 Task: Search one way flight ticket for 5 adults, 1 child, 2 infants in seat and 1 infant on lap in business from New Bern: Coastal Carolina Regional Airport (was Craven County Regional) to Indianapolis: Indianapolis International Airport on 8-5-2023. Choice of flights is Sun country airlines. Number of bags: 1 carry on bag. Price is upto 76000. Outbound departure time preference is 18:15.
Action: Mouse moved to (281, 242)
Screenshot: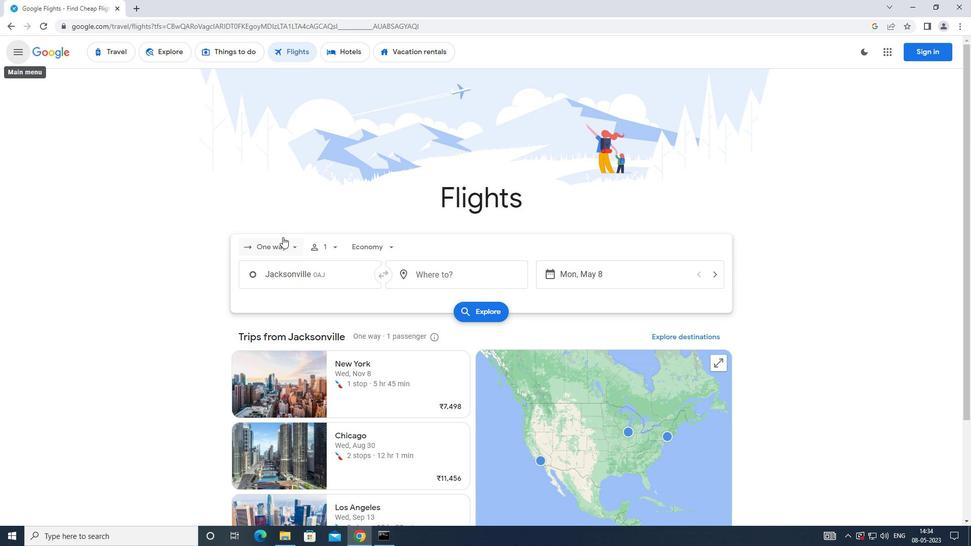 
Action: Mouse pressed left at (281, 242)
Screenshot: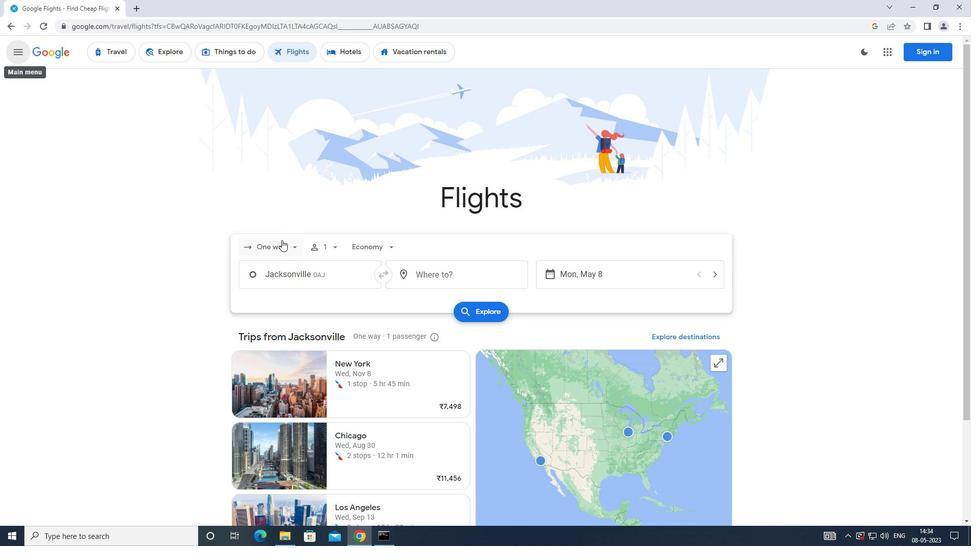 
Action: Mouse moved to (285, 287)
Screenshot: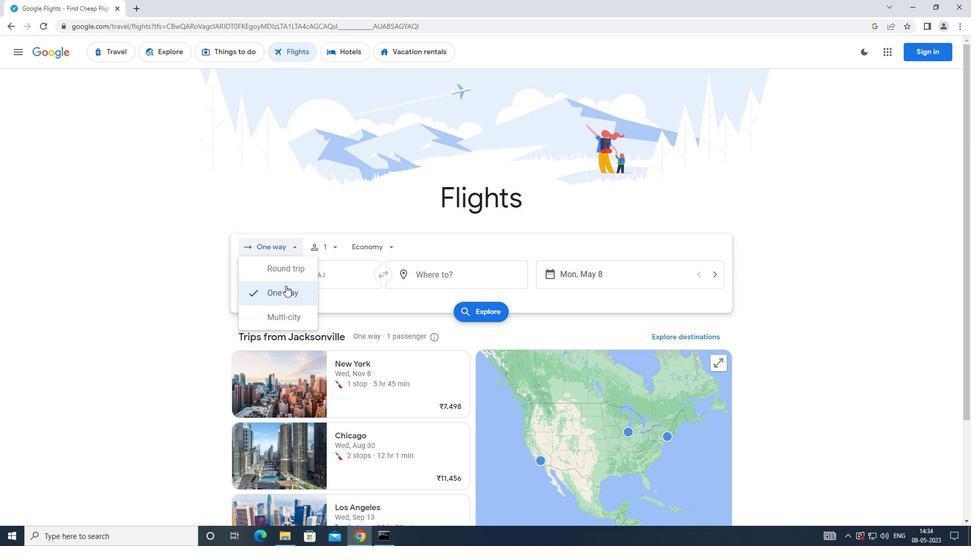 
Action: Mouse pressed left at (285, 287)
Screenshot: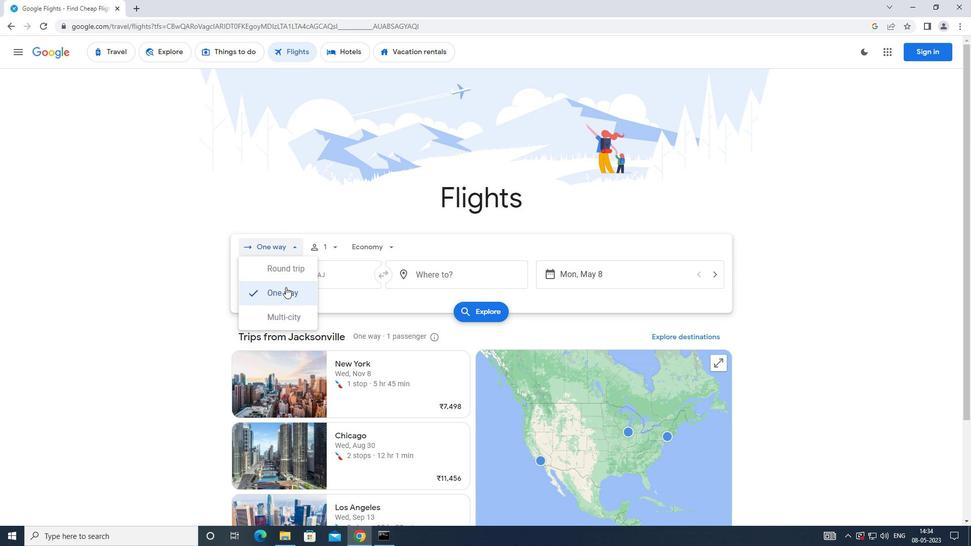 
Action: Mouse moved to (333, 251)
Screenshot: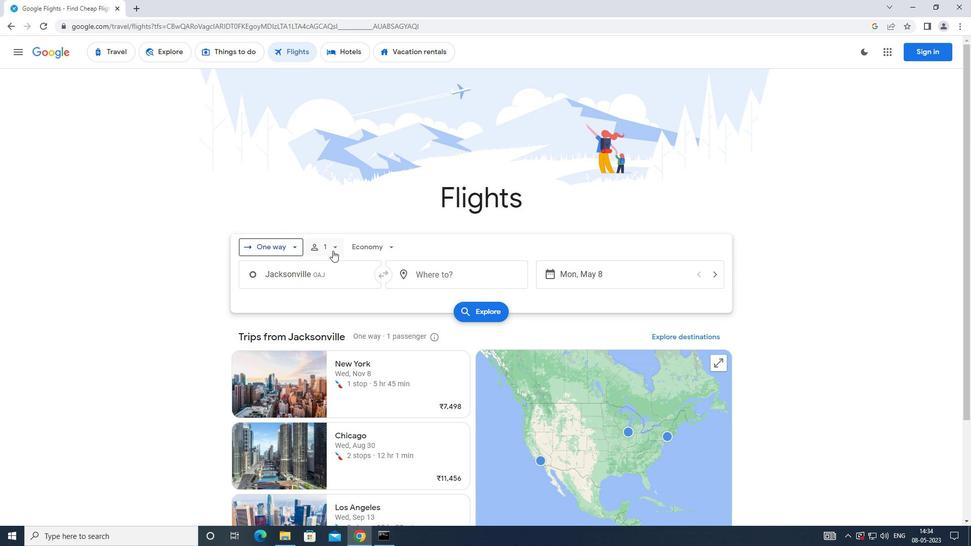 
Action: Mouse pressed left at (333, 251)
Screenshot: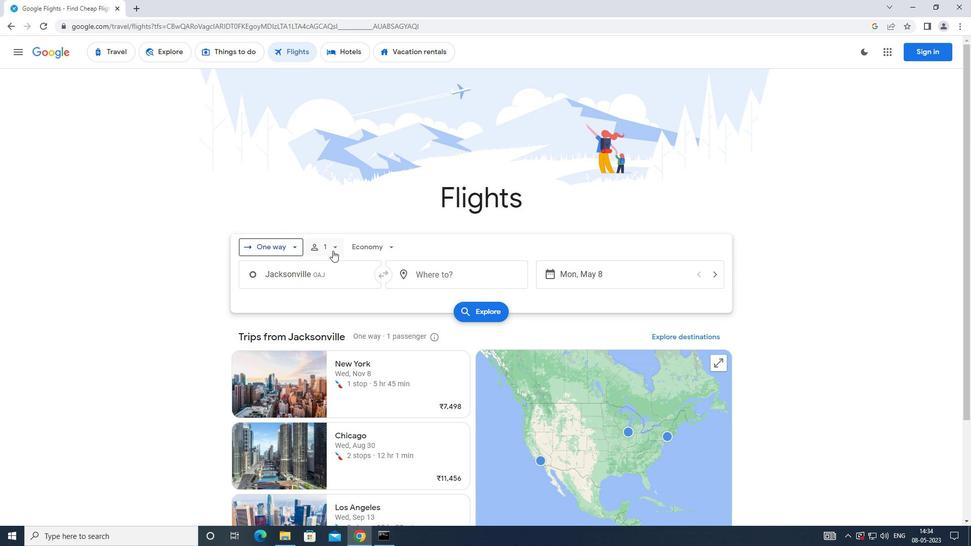
Action: Mouse moved to (411, 272)
Screenshot: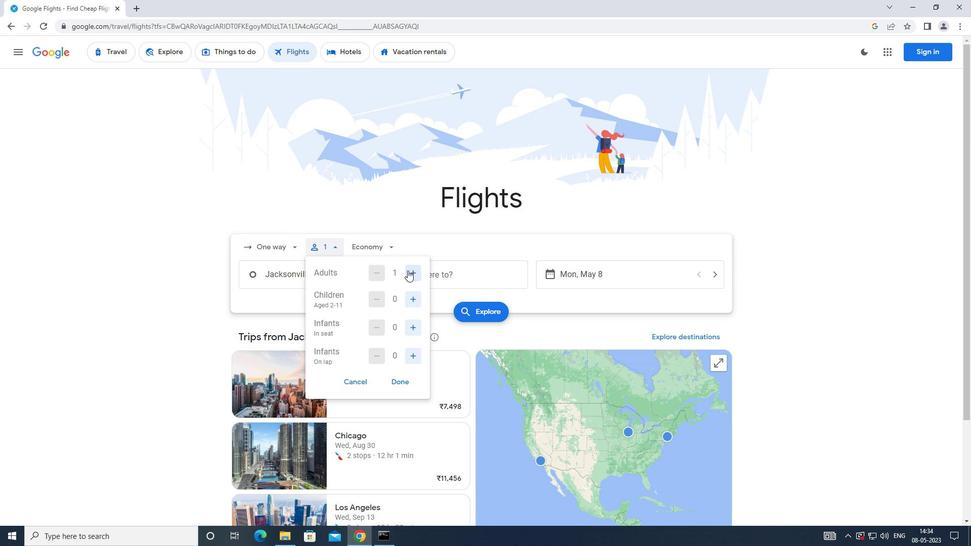 
Action: Mouse pressed left at (411, 272)
Screenshot: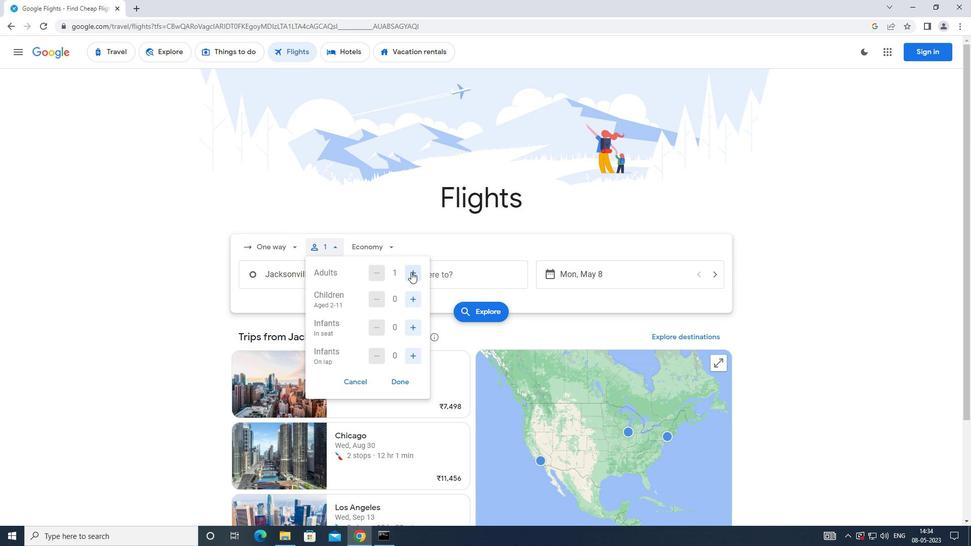
Action: Mouse moved to (412, 272)
Screenshot: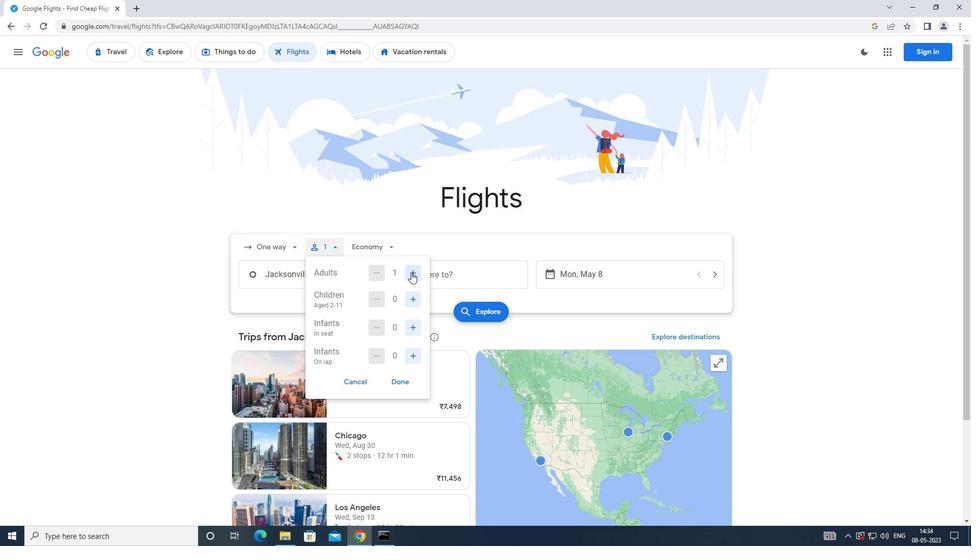 
Action: Mouse pressed left at (412, 272)
Screenshot: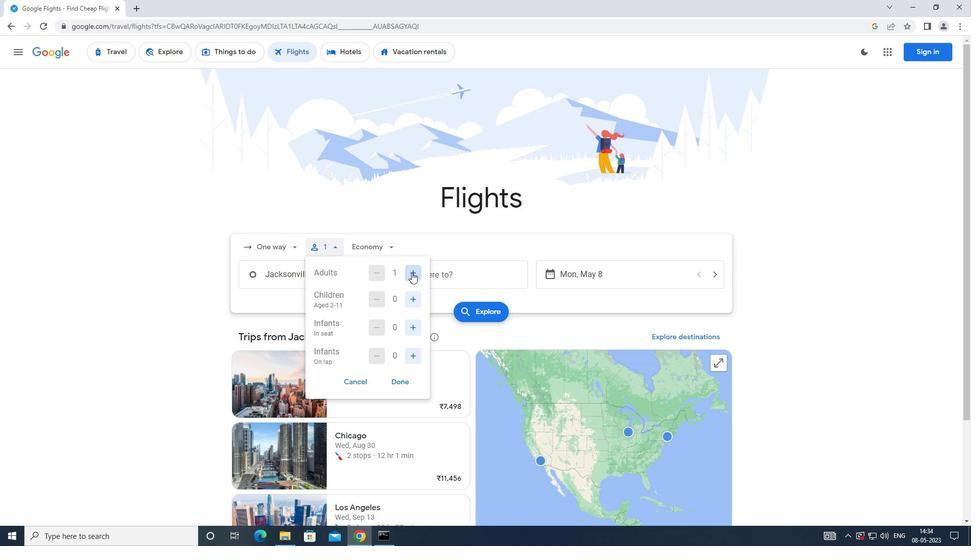 
Action: Mouse pressed left at (412, 272)
Screenshot: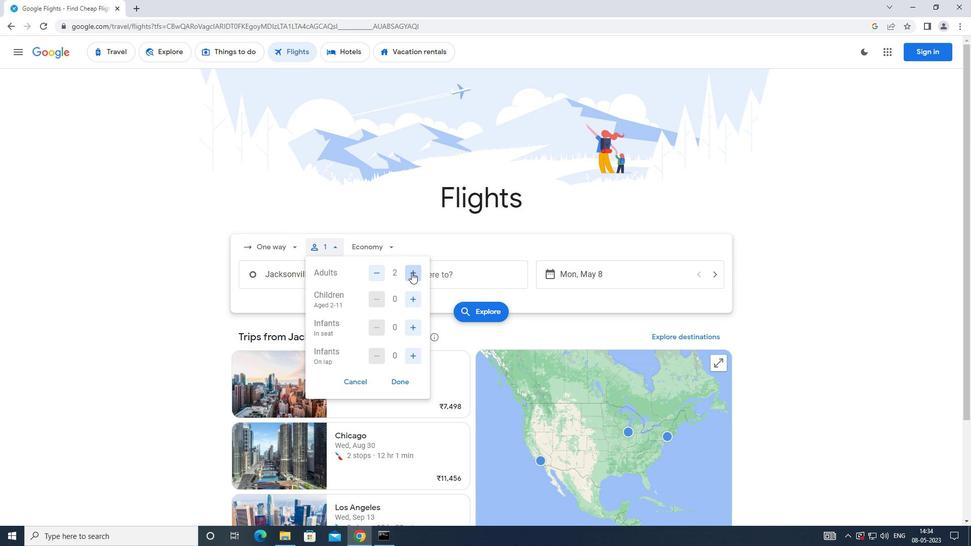 
Action: Mouse pressed left at (412, 272)
Screenshot: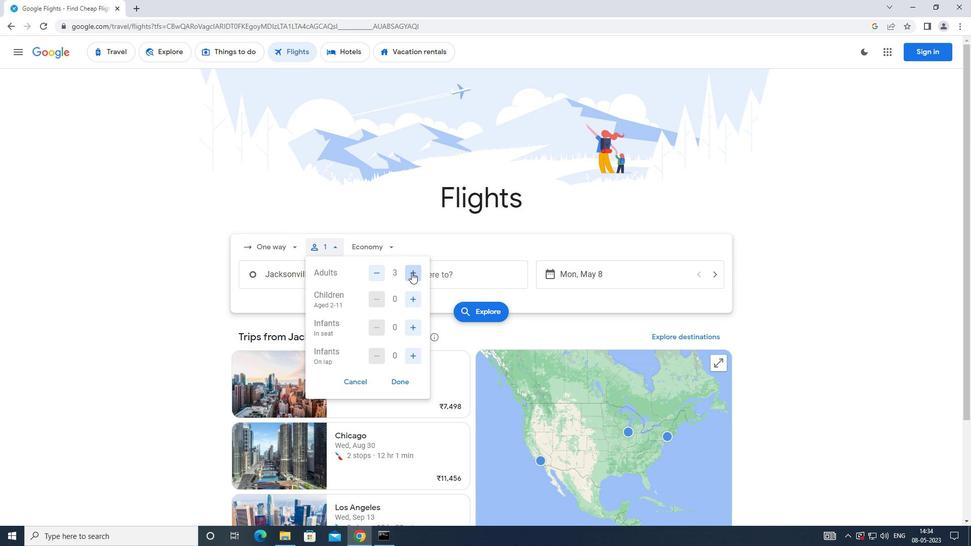 
Action: Mouse moved to (414, 300)
Screenshot: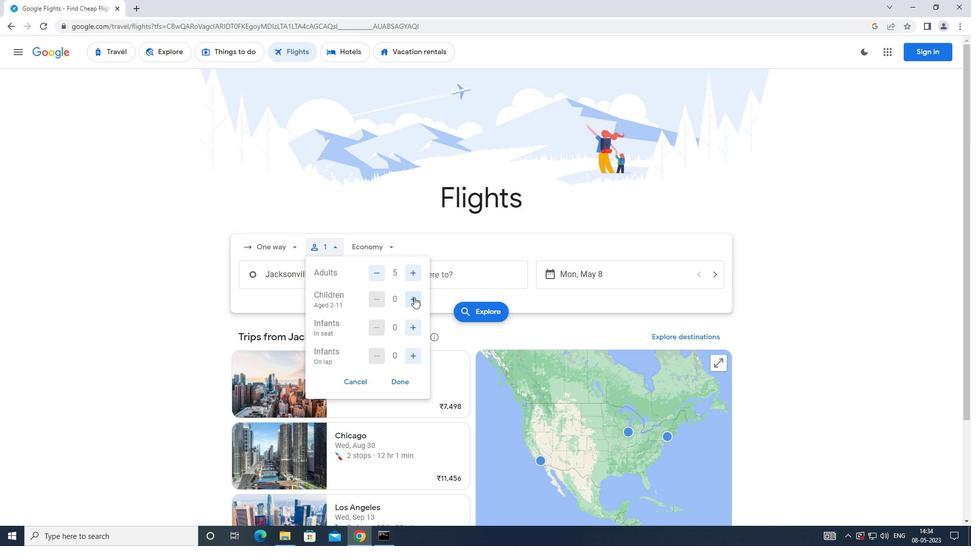 
Action: Mouse pressed left at (414, 300)
Screenshot: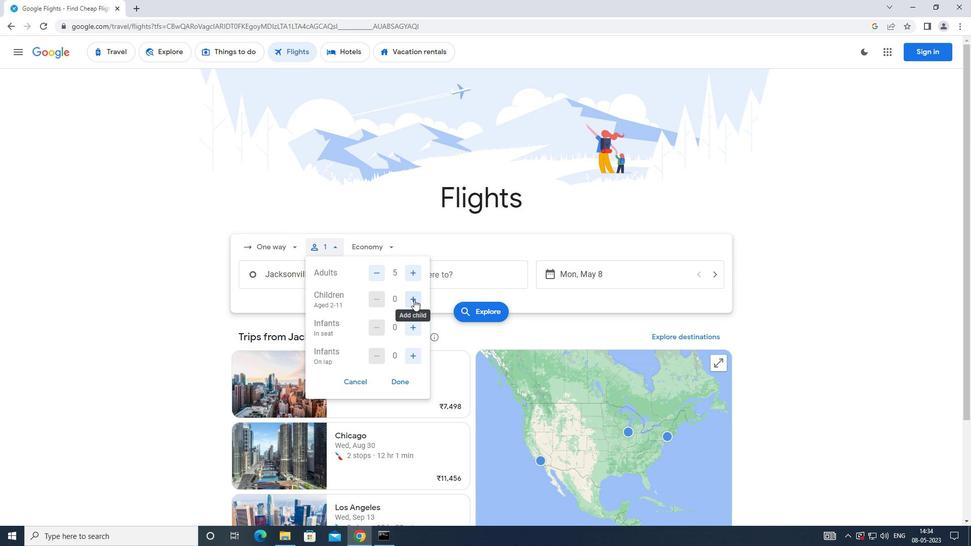 
Action: Mouse moved to (414, 325)
Screenshot: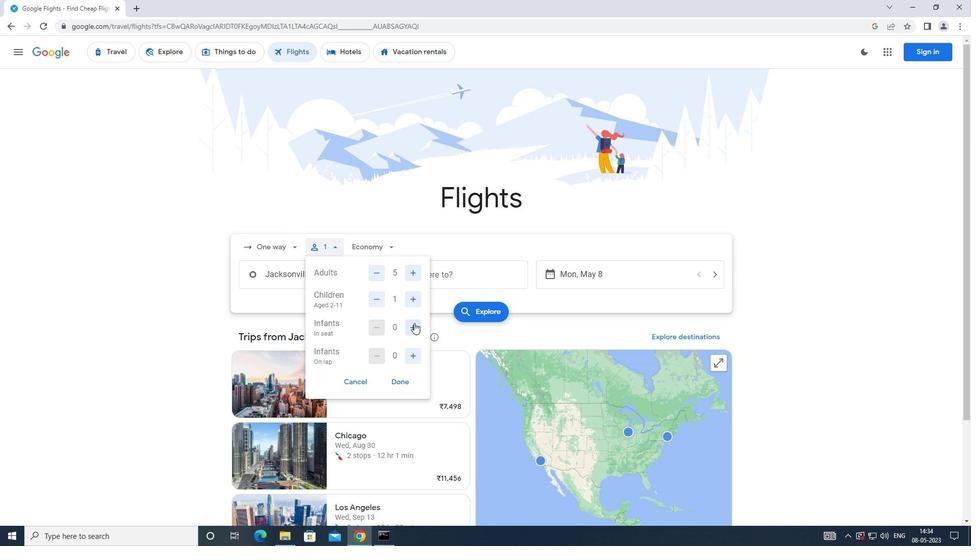 
Action: Mouse pressed left at (414, 325)
Screenshot: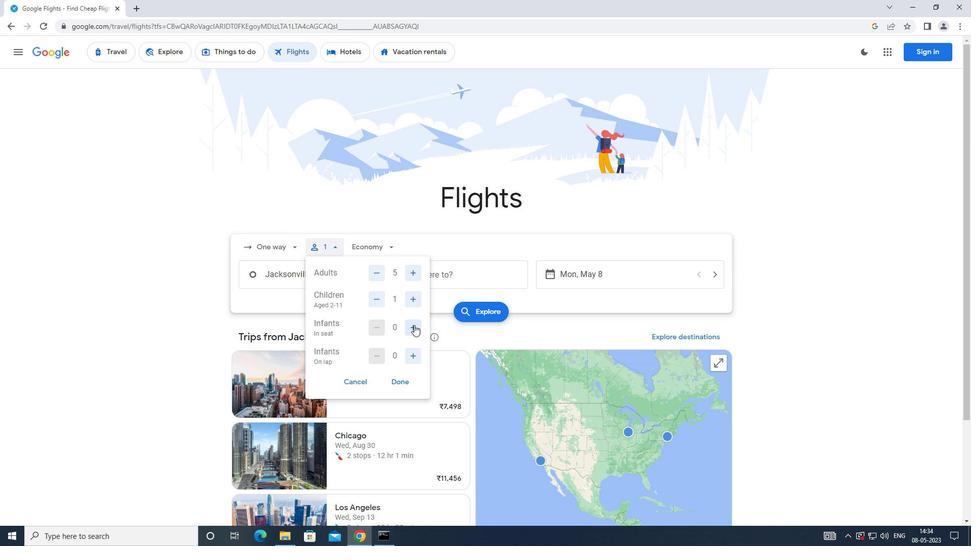 
Action: Mouse pressed left at (414, 325)
Screenshot: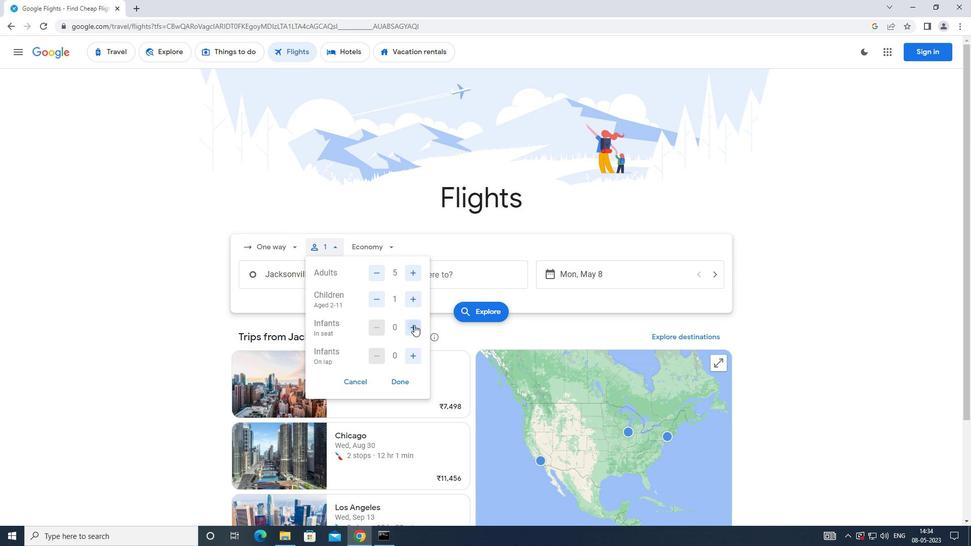 
Action: Mouse moved to (409, 359)
Screenshot: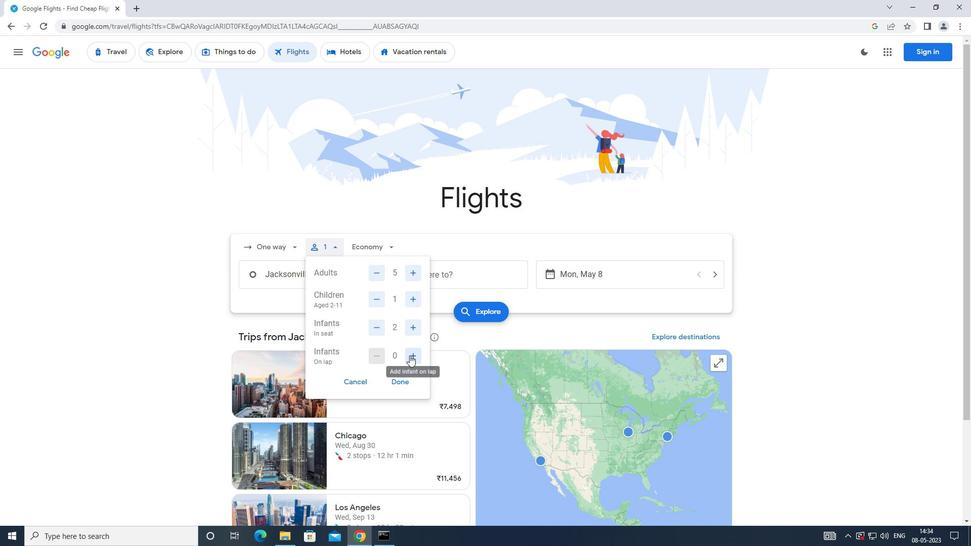 
Action: Mouse pressed left at (409, 359)
Screenshot: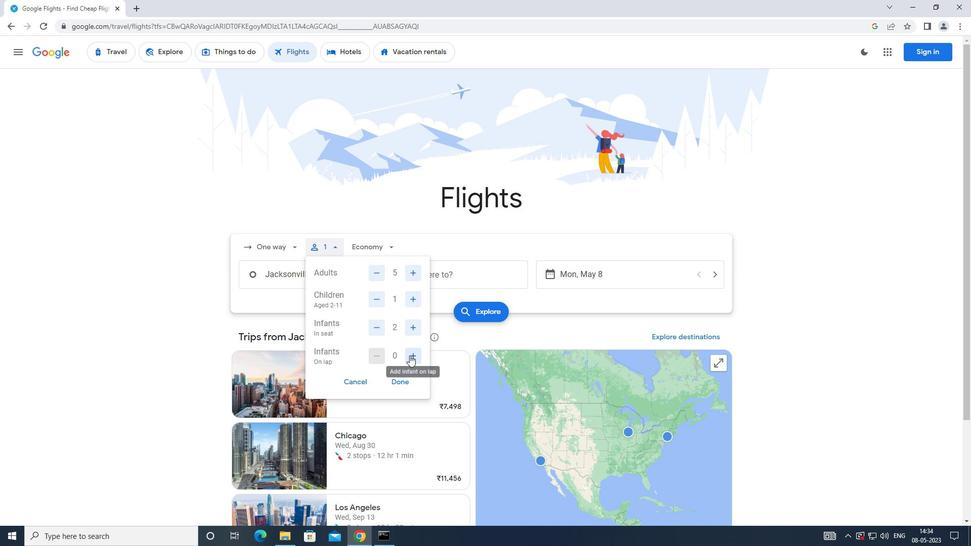 
Action: Mouse moved to (398, 382)
Screenshot: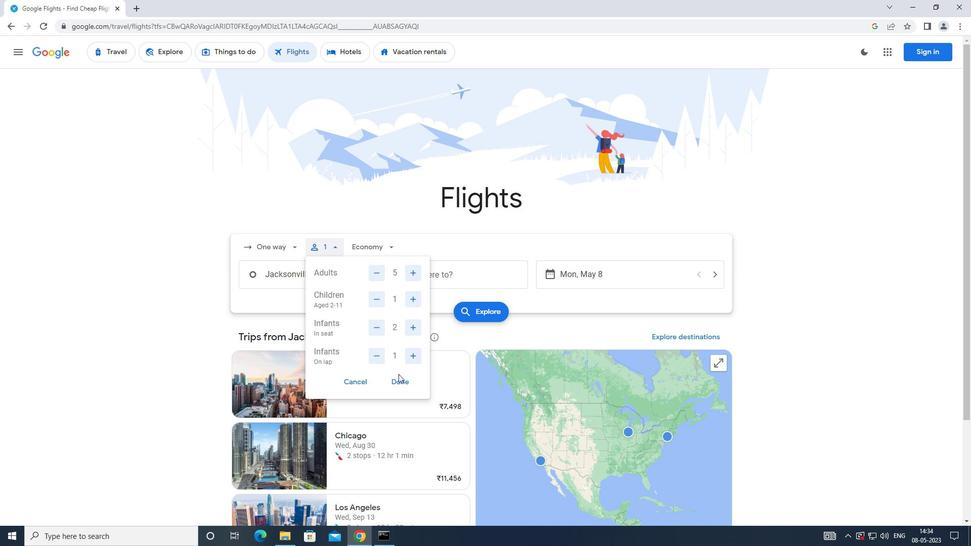 
Action: Mouse pressed left at (398, 382)
Screenshot: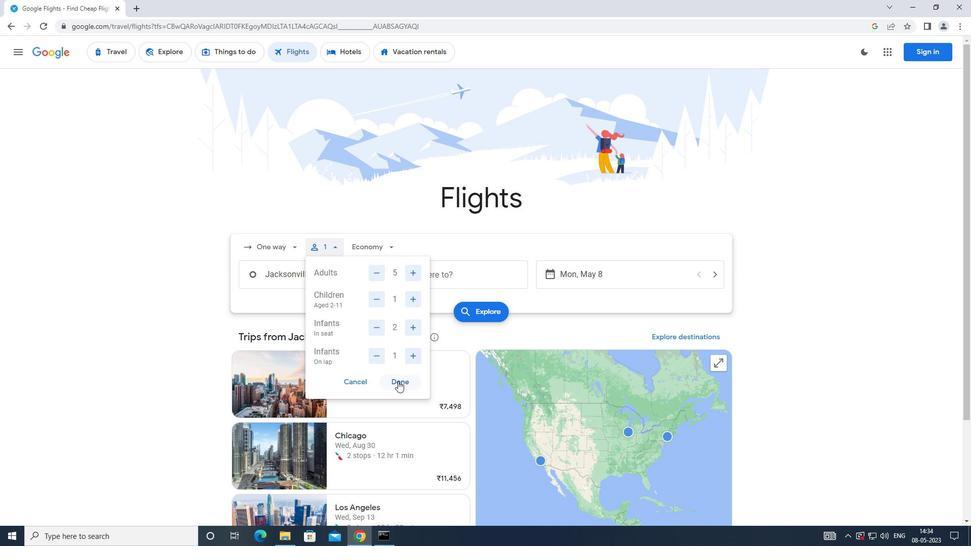 
Action: Mouse moved to (367, 254)
Screenshot: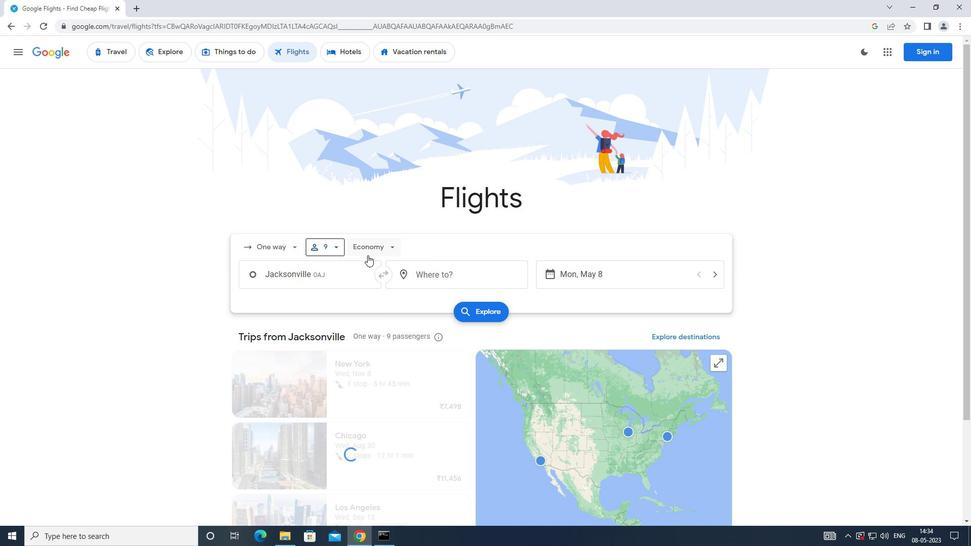 
Action: Mouse pressed left at (367, 254)
Screenshot: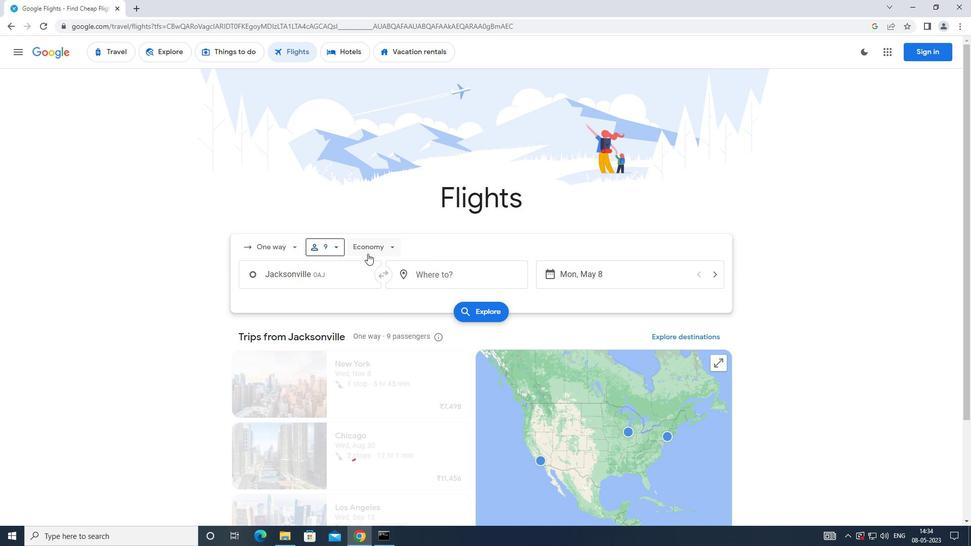 
Action: Mouse moved to (383, 319)
Screenshot: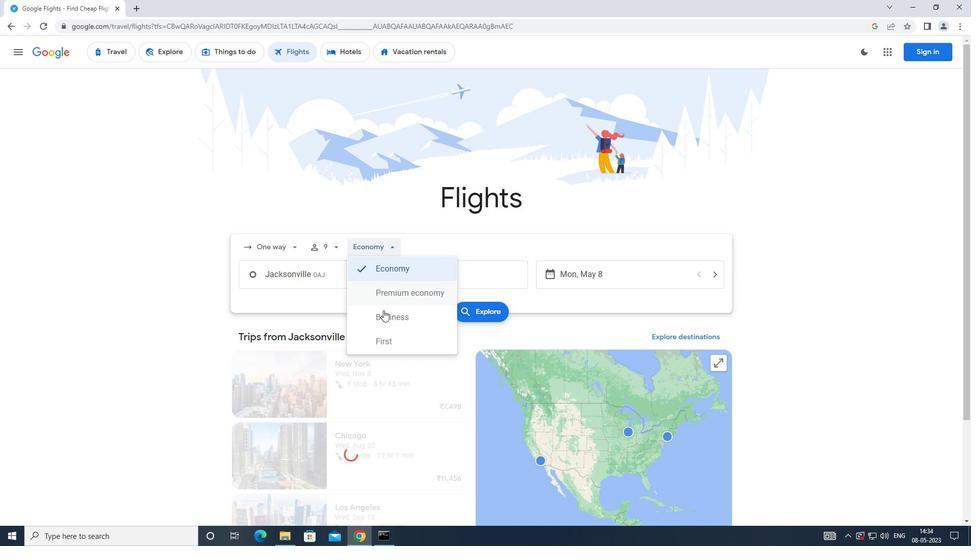 
Action: Mouse pressed left at (383, 319)
Screenshot: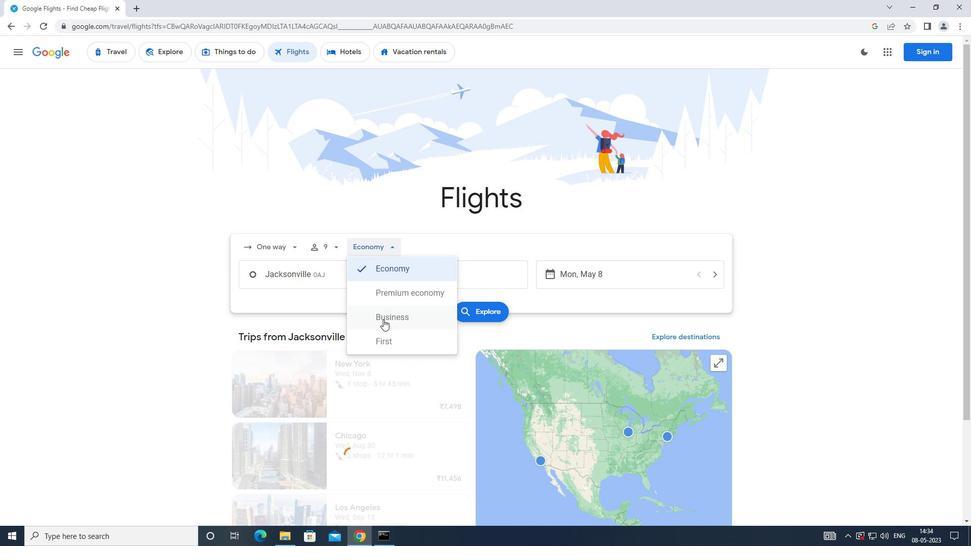 
Action: Mouse moved to (343, 277)
Screenshot: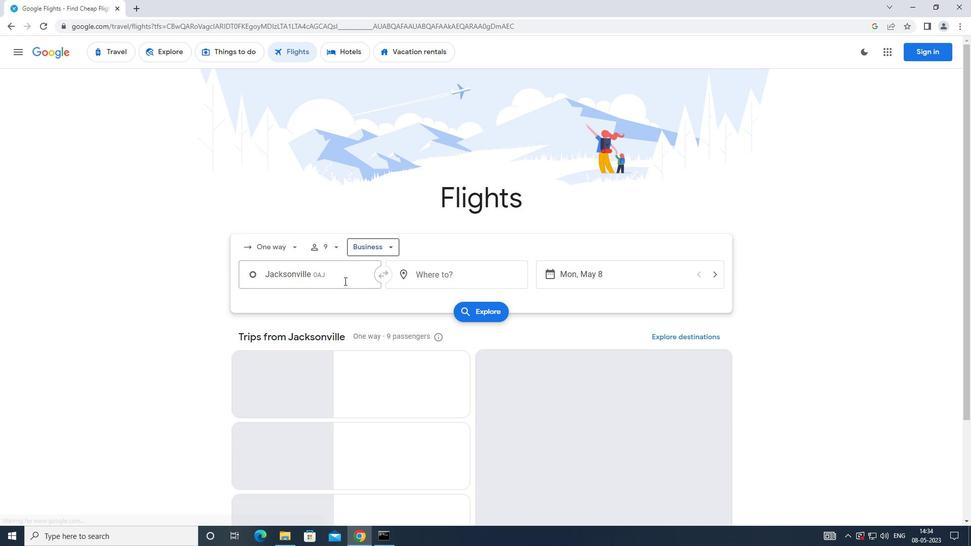 
Action: Mouse pressed left at (343, 277)
Screenshot: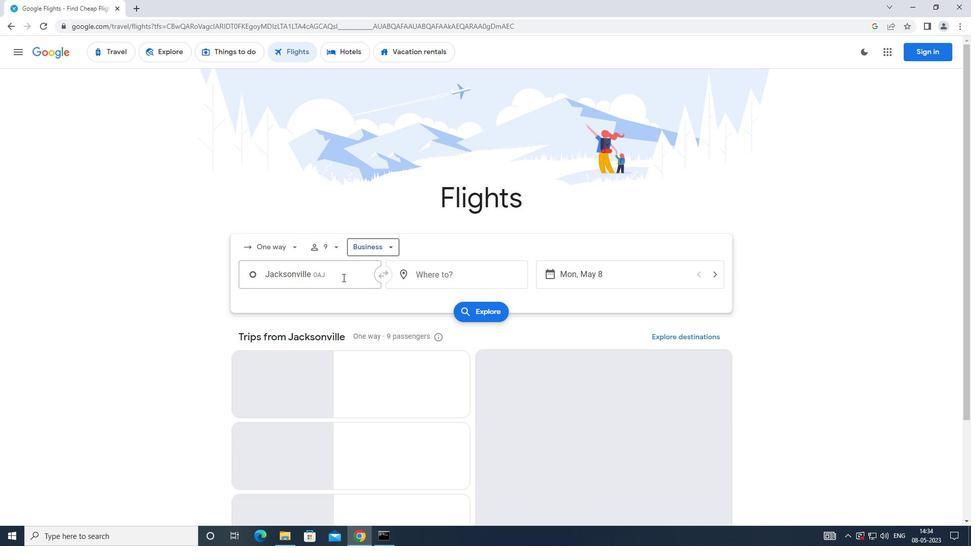 
Action: Key pressed <Key.caps_lock>c<Key.caps_lock>oastal<Key.space>carolina
Screenshot: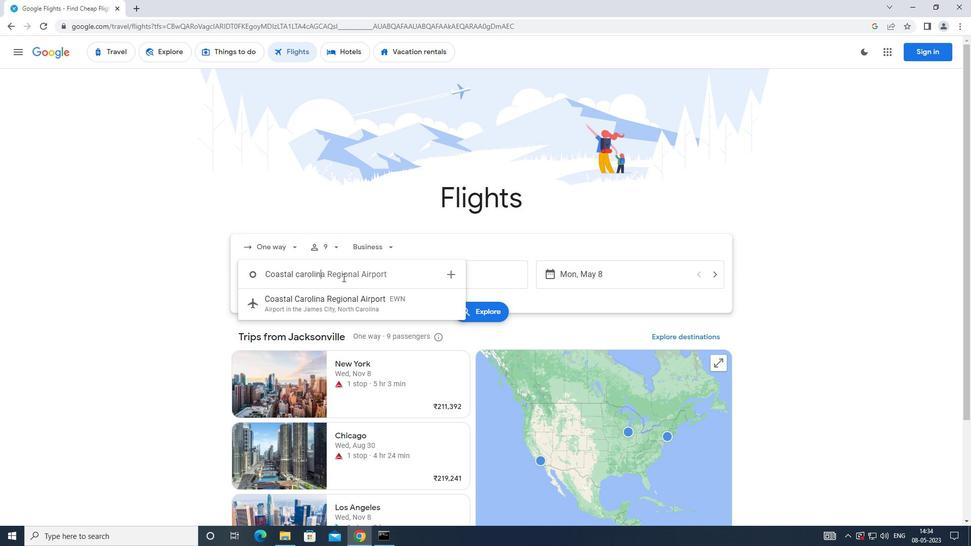 
Action: Mouse moved to (344, 297)
Screenshot: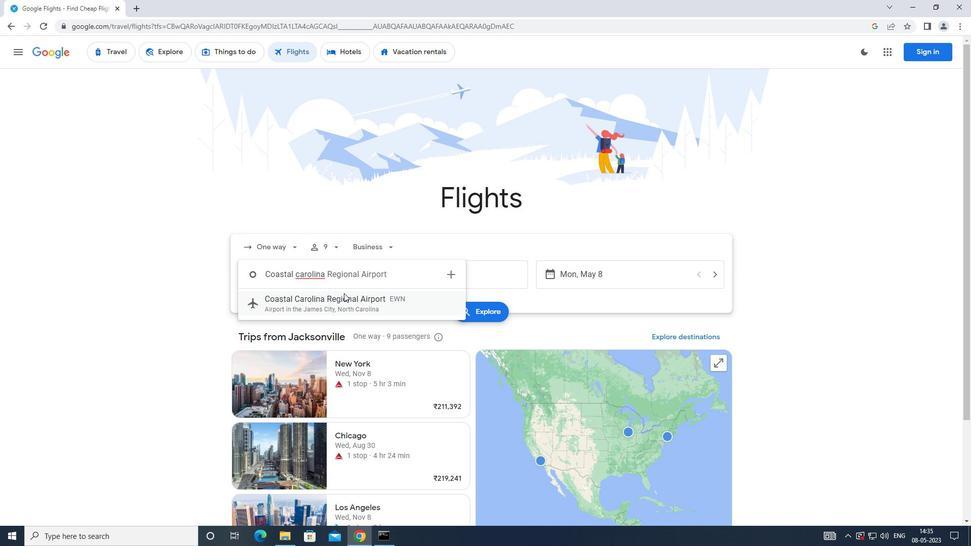 
Action: Mouse pressed left at (344, 297)
Screenshot: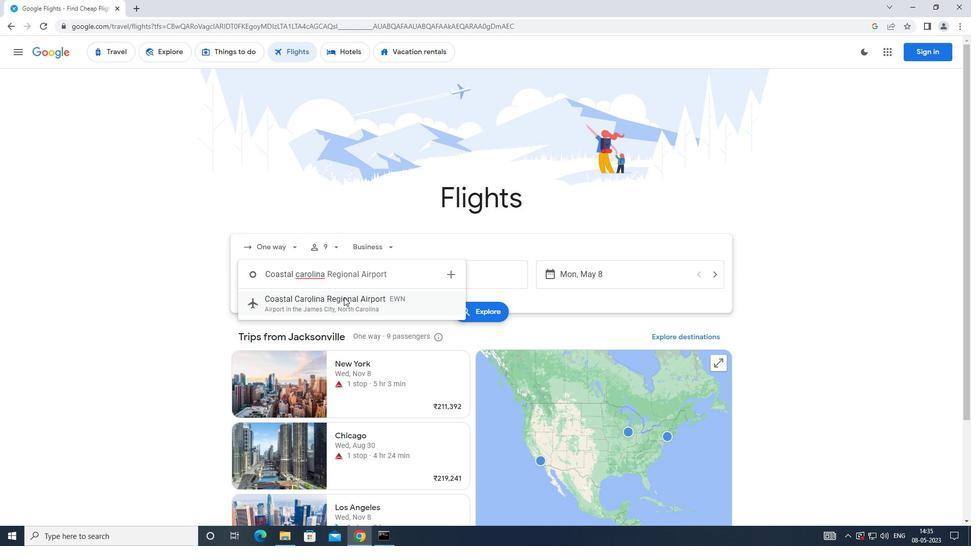 
Action: Mouse moved to (482, 276)
Screenshot: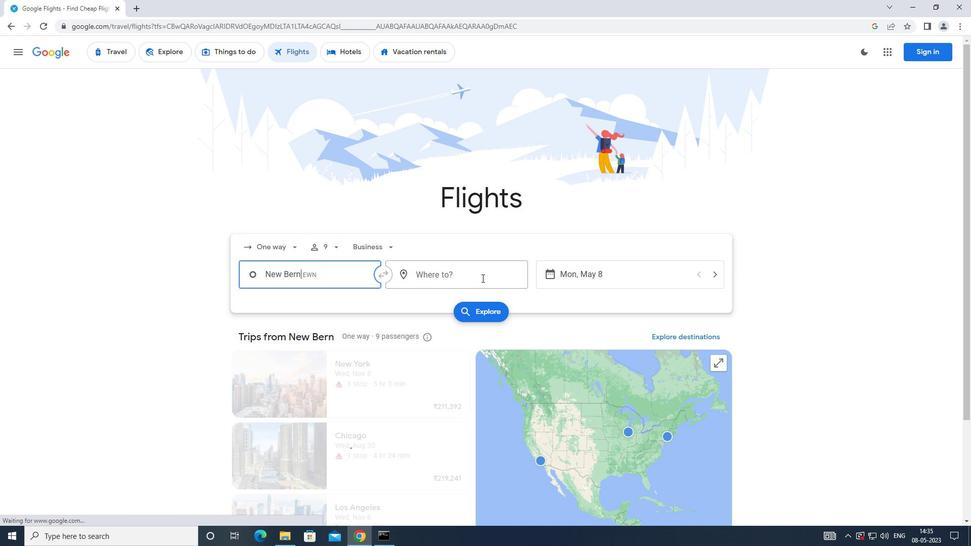
Action: Mouse pressed left at (482, 276)
Screenshot: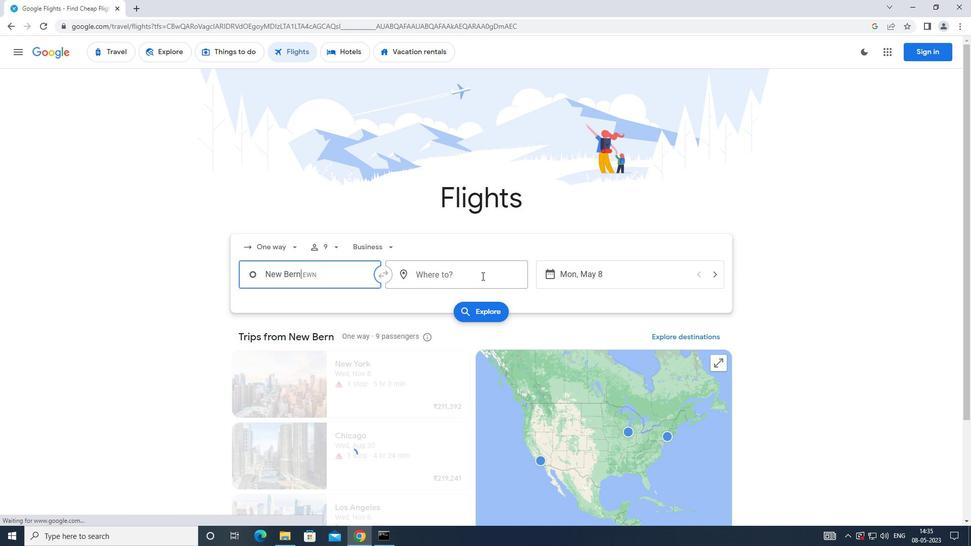 
Action: Mouse moved to (458, 288)
Screenshot: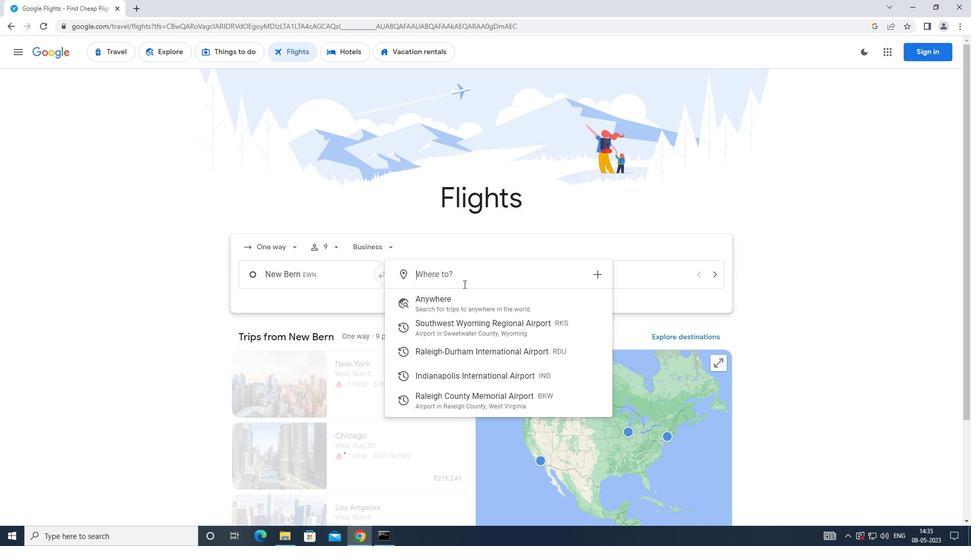 
Action: Key pressed <Key.caps_lock>i<Key.caps_lock>ndianapolis
Screenshot: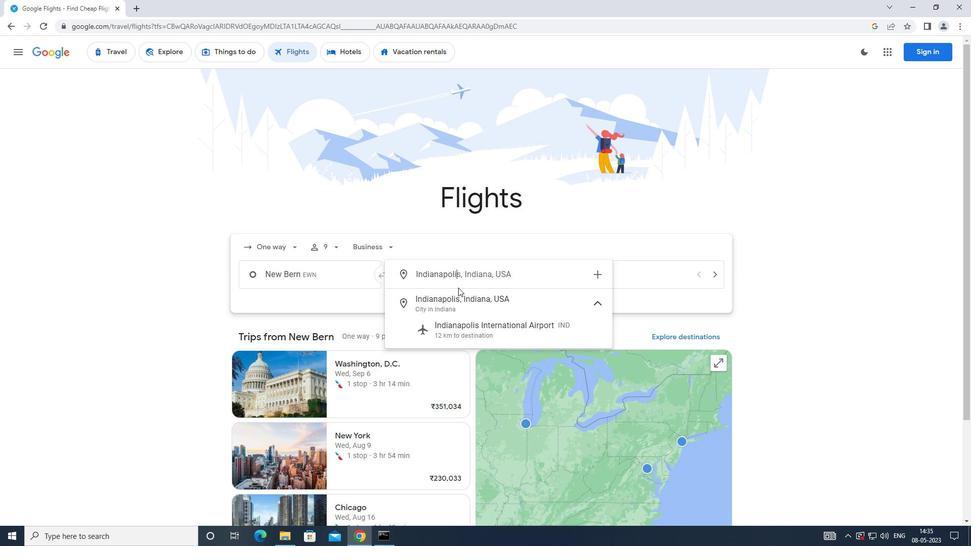 
Action: Mouse moved to (473, 332)
Screenshot: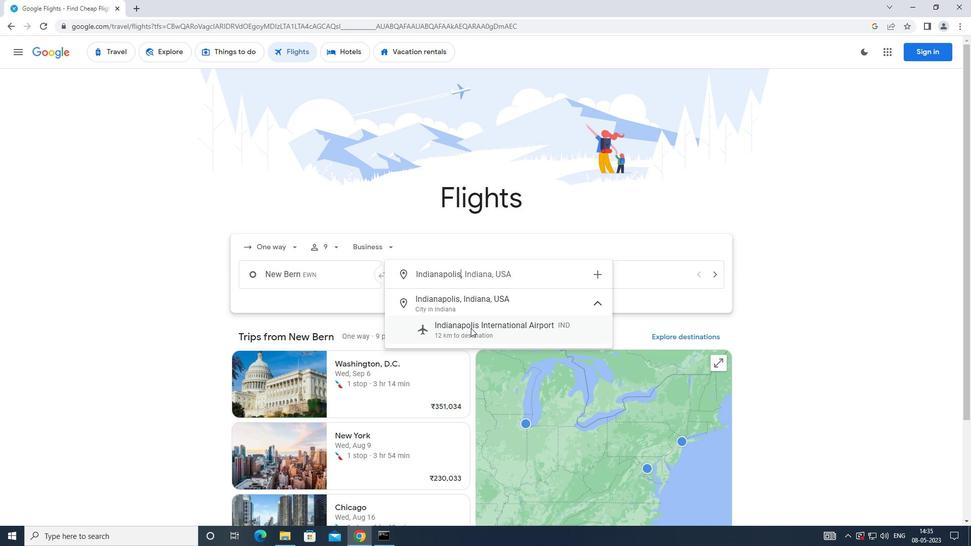 
Action: Mouse pressed left at (473, 332)
Screenshot: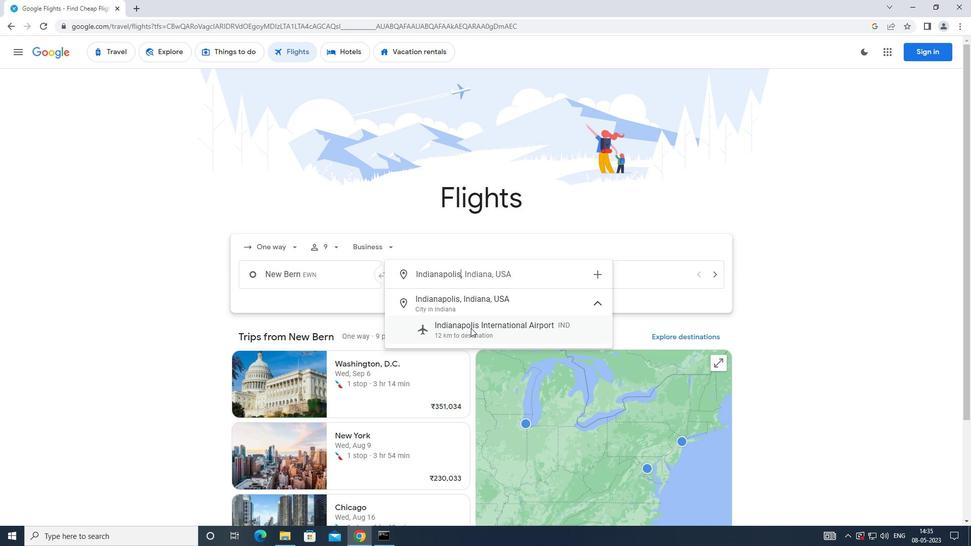 
Action: Mouse moved to (578, 278)
Screenshot: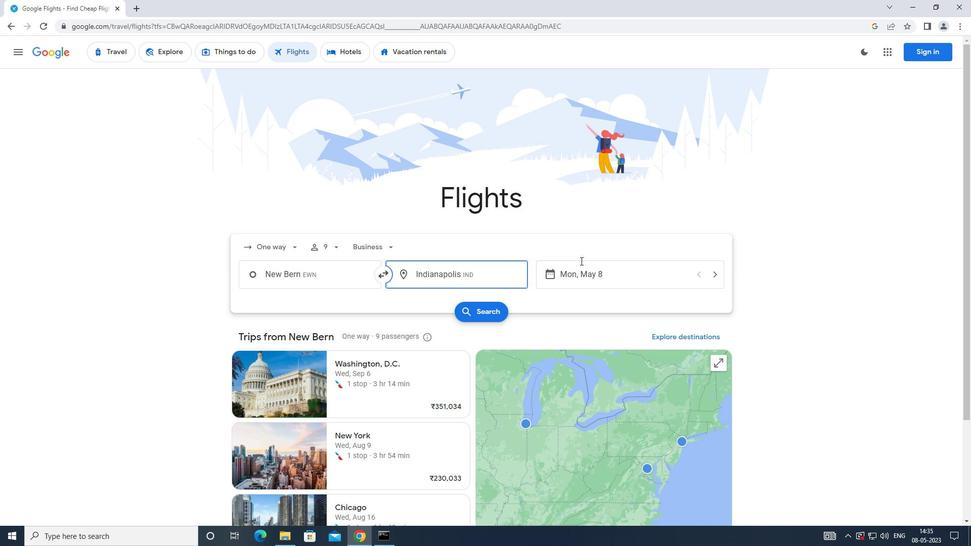 
Action: Mouse pressed left at (578, 278)
Screenshot: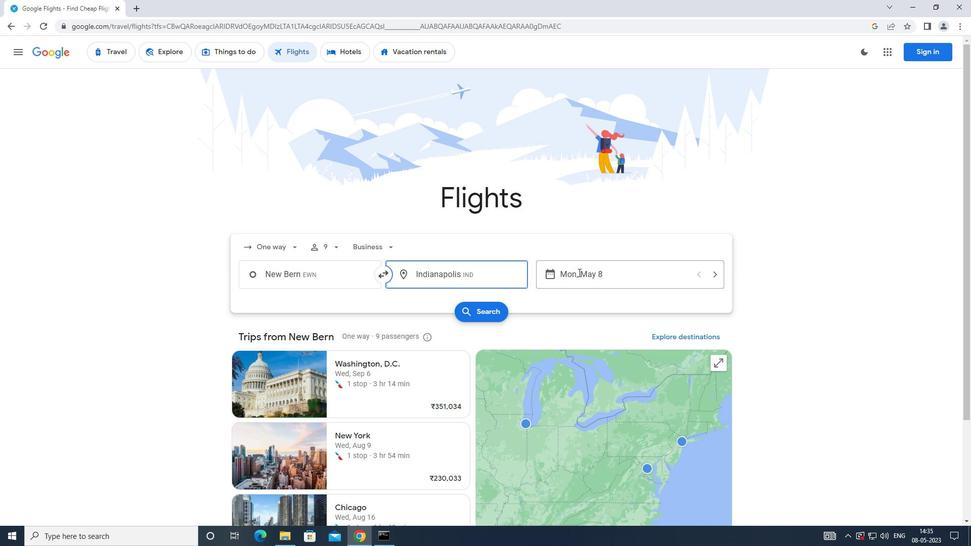 
Action: Mouse moved to (397, 372)
Screenshot: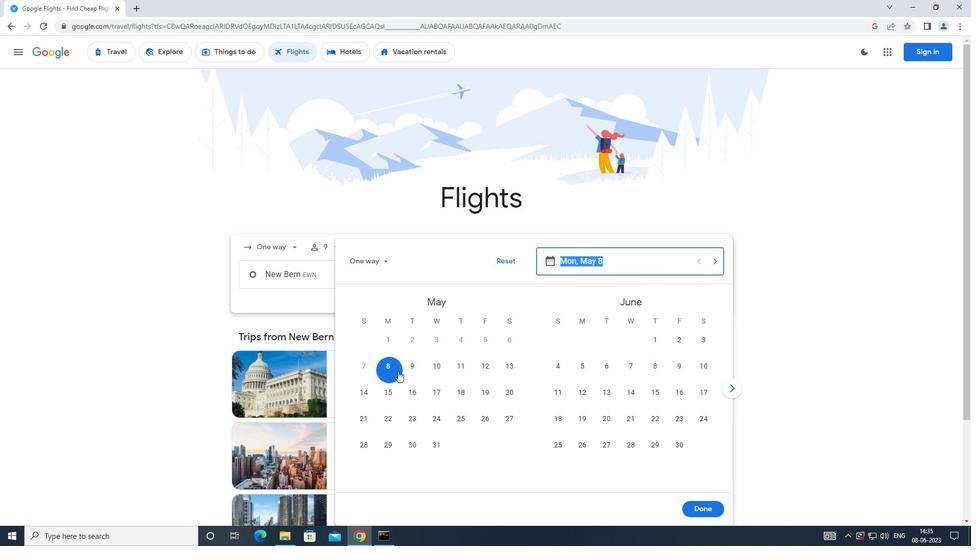 
Action: Mouse pressed left at (397, 372)
Screenshot: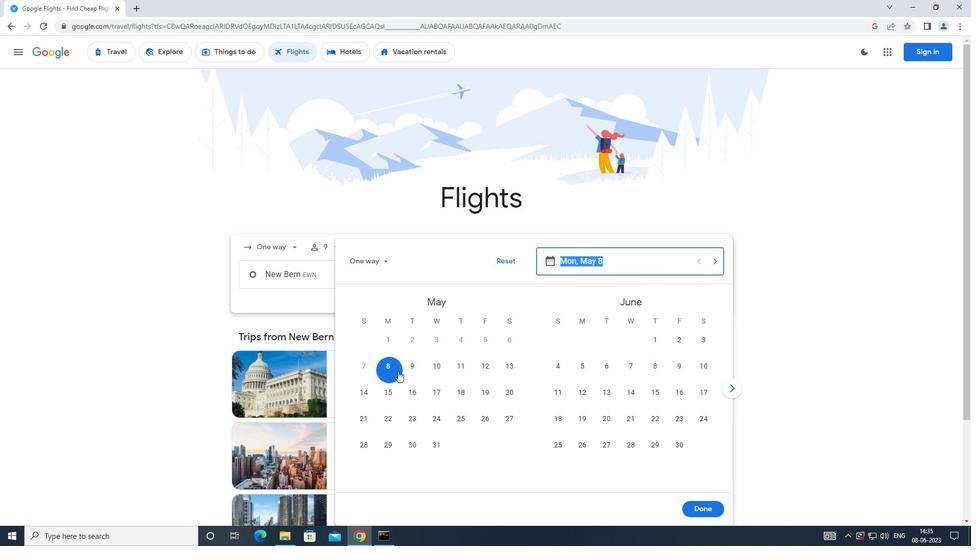 
Action: Mouse moved to (704, 519)
Screenshot: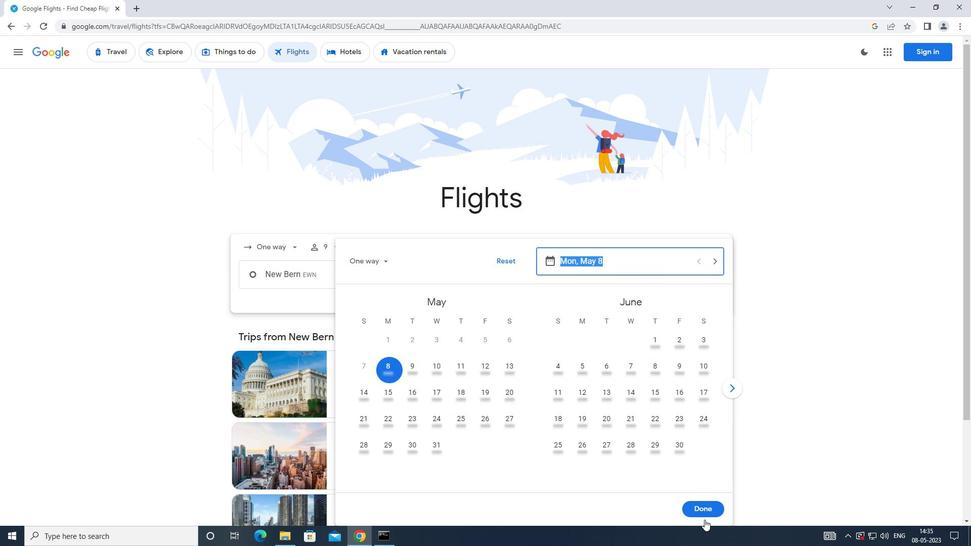 
Action: Mouse pressed left at (704, 519)
Screenshot: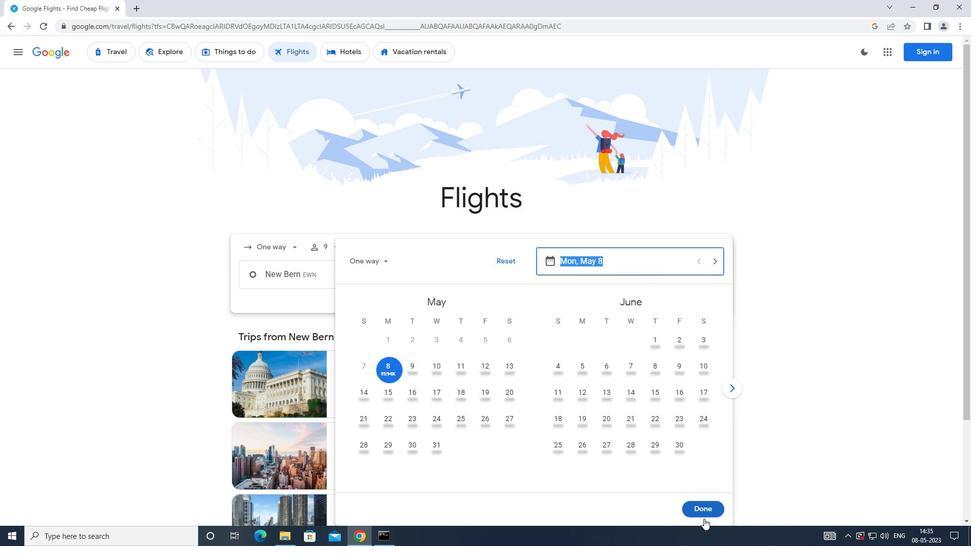
Action: Mouse moved to (477, 315)
Screenshot: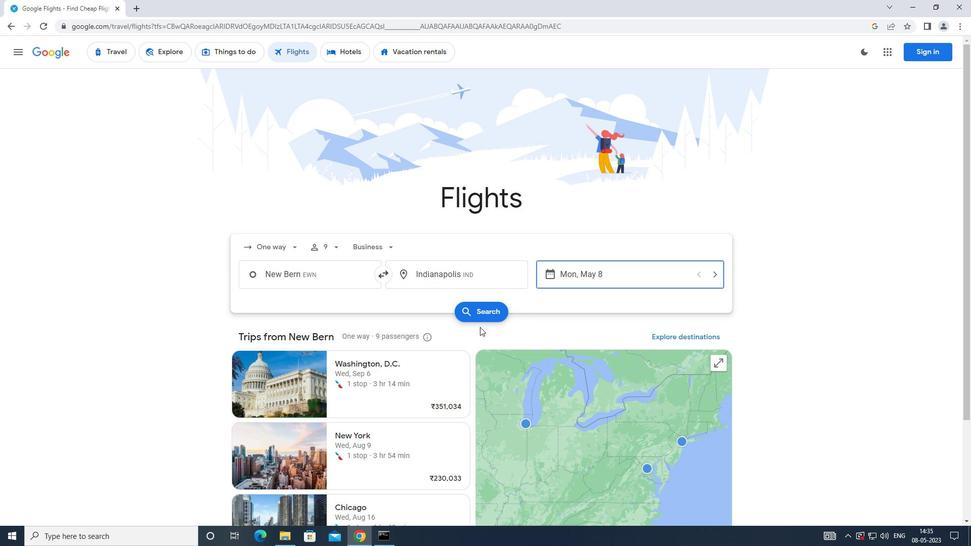 
Action: Mouse pressed left at (477, 315)
Screenshot: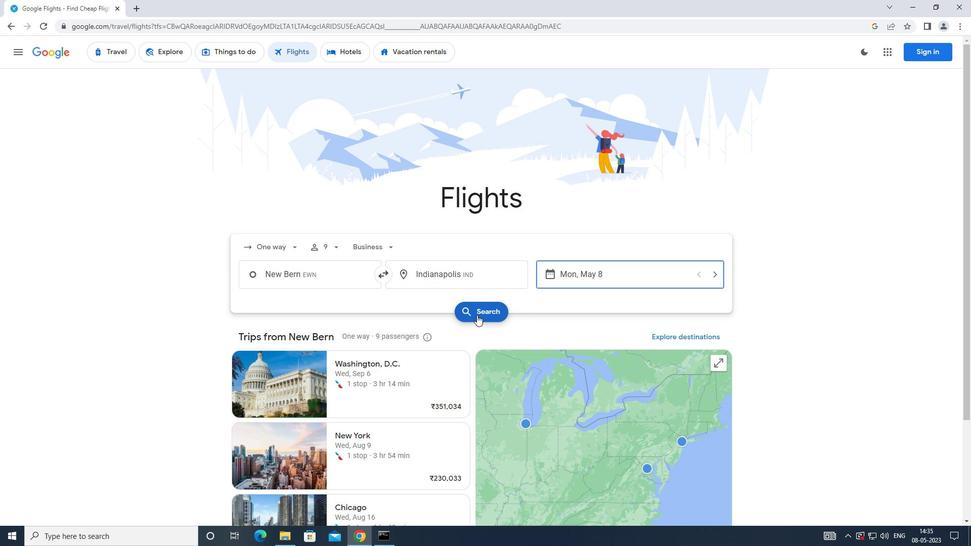 
Action: Mouse moved to (245, 146)
Screenshot: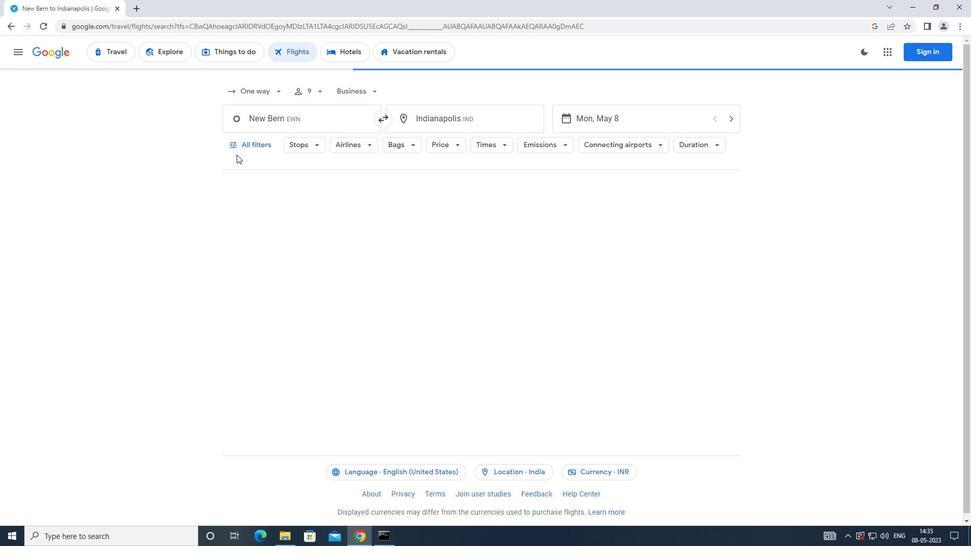 
Action: Mouse pressed left at (245, 146)
Screenshot: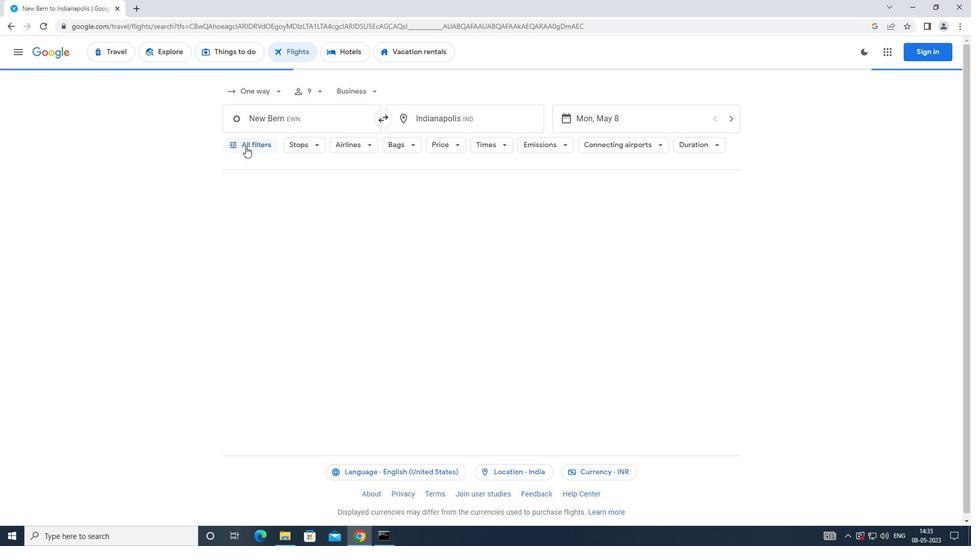 
Action: Mouse moved to (366, 361)
Screenshot: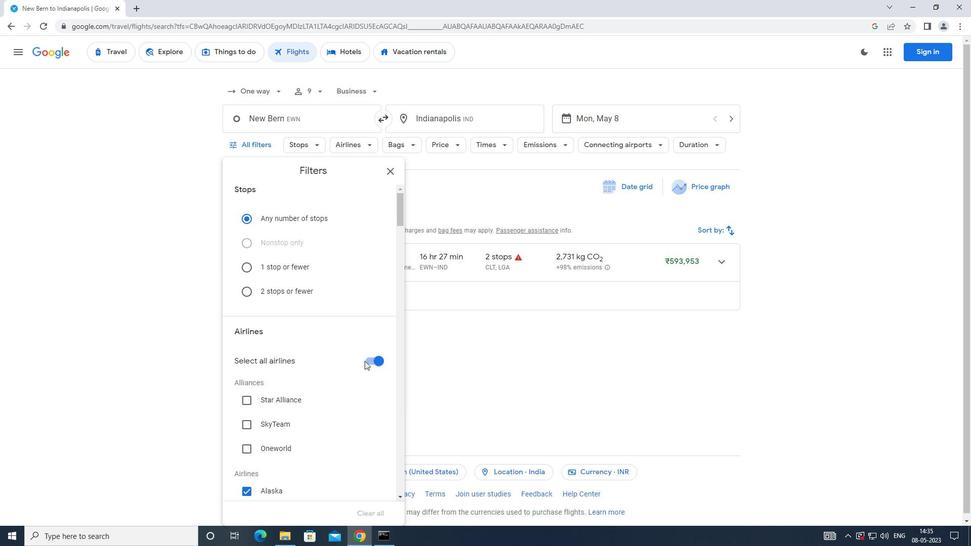 
Action: Mouse pressed left at (366, 361)
Screenshot: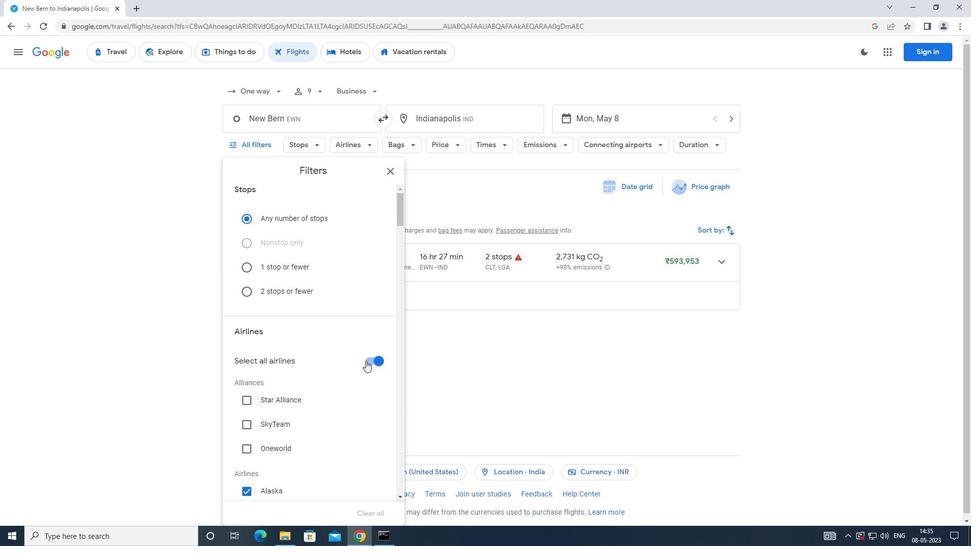 
Action: Mouse moved to (285, 342)
Screenshot: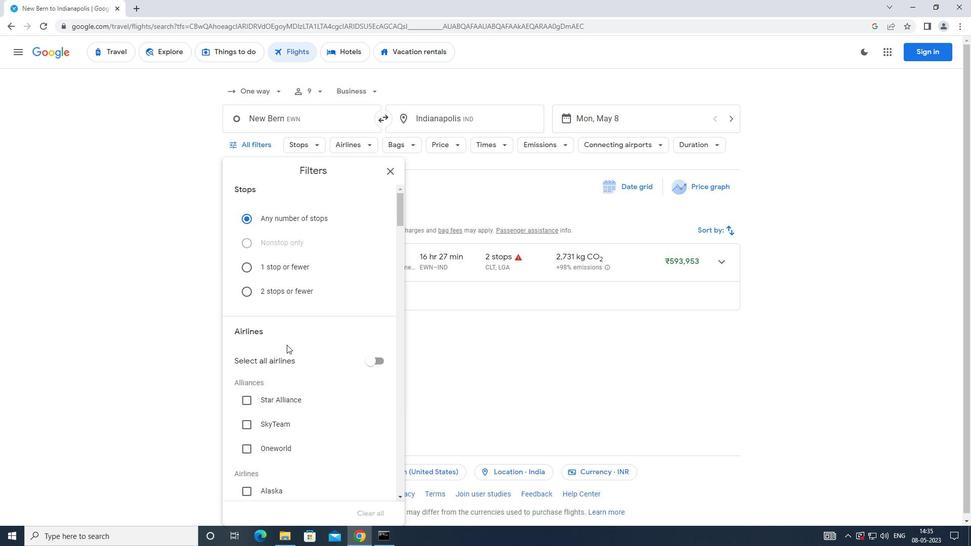 
Action: Mouse scrolled (285, 342) with delta (0, 0)
Screenshot: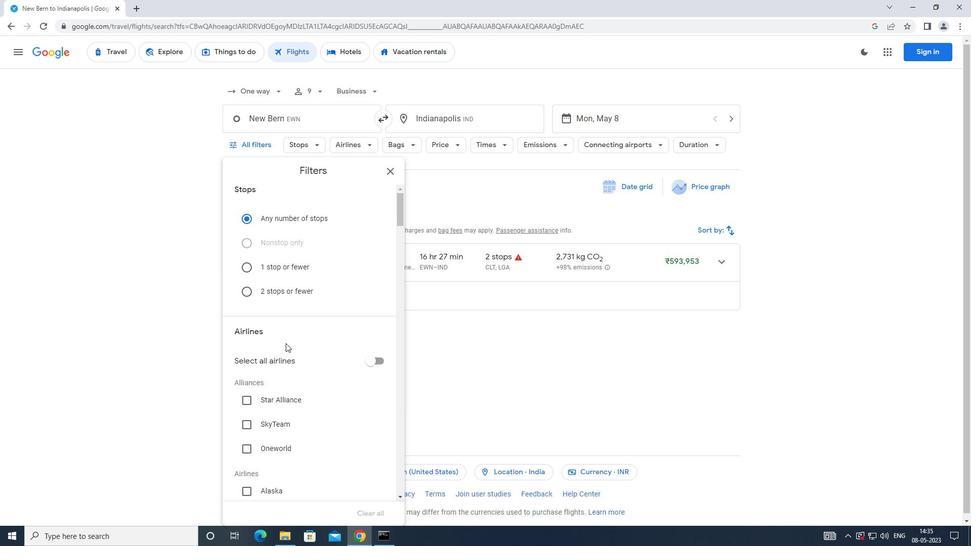 
Action: Mouse scrolled (285, 342) with delta (0, 0)
Screenshot: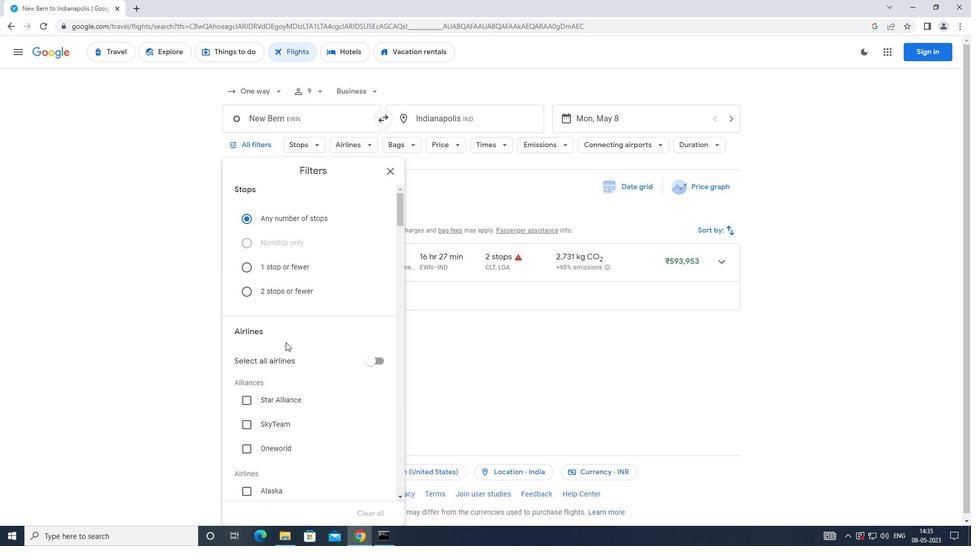 
Action: Mouse scrolled (285, 342) with delta (0, 0)
Screenshot: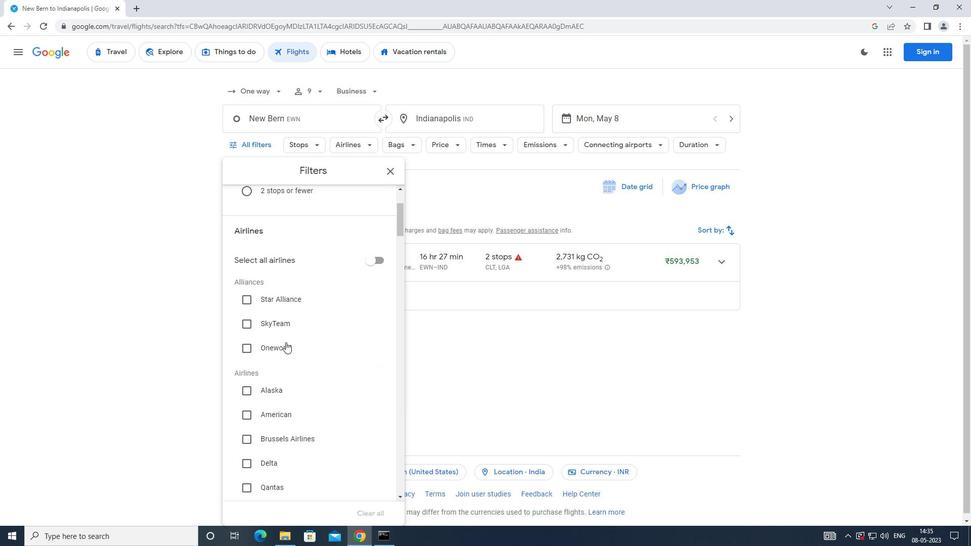 
Action: Mouse moved to (287, 340)
Screenshot: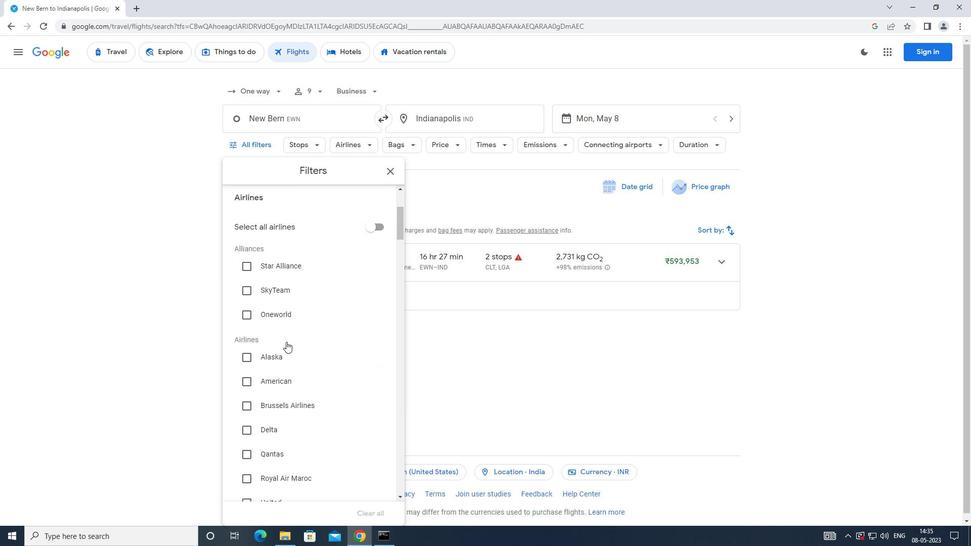 
Action: Mouse scrolled (287, 340) with delta (0, 0)
Screenshot: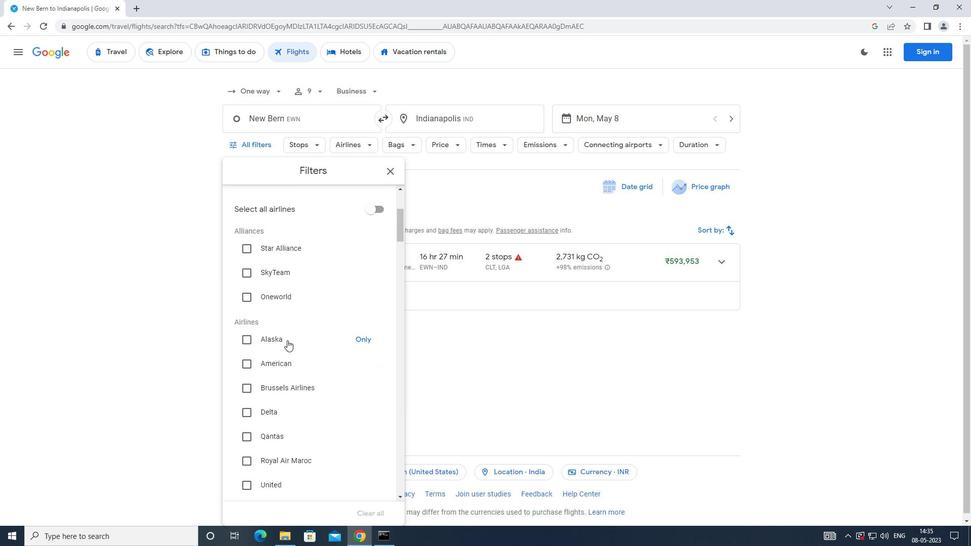 
Action: Mouse scrolled (287, 340) with delta (0, 0)
Screenshot: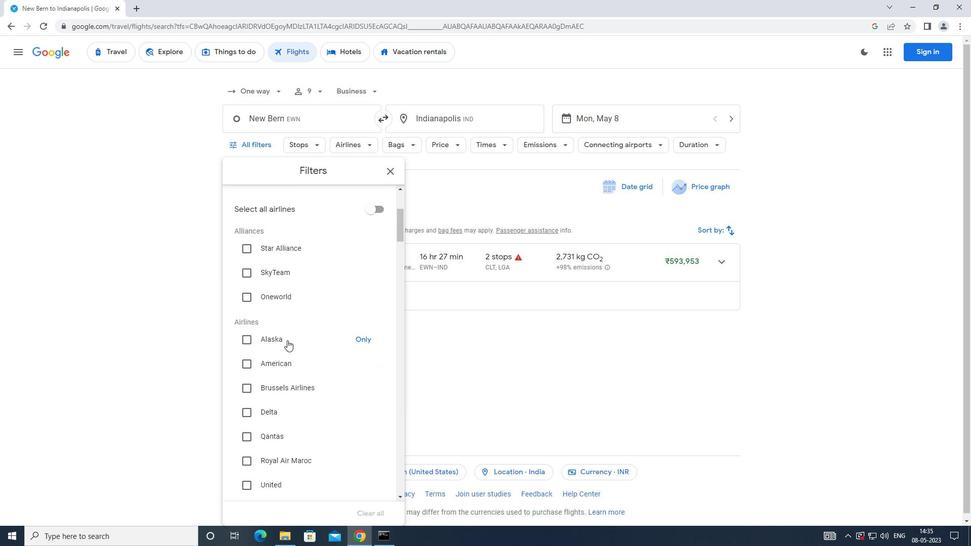 
Action: Mouse scrolled (287, 340) with delta (0, 0)
Screenshot: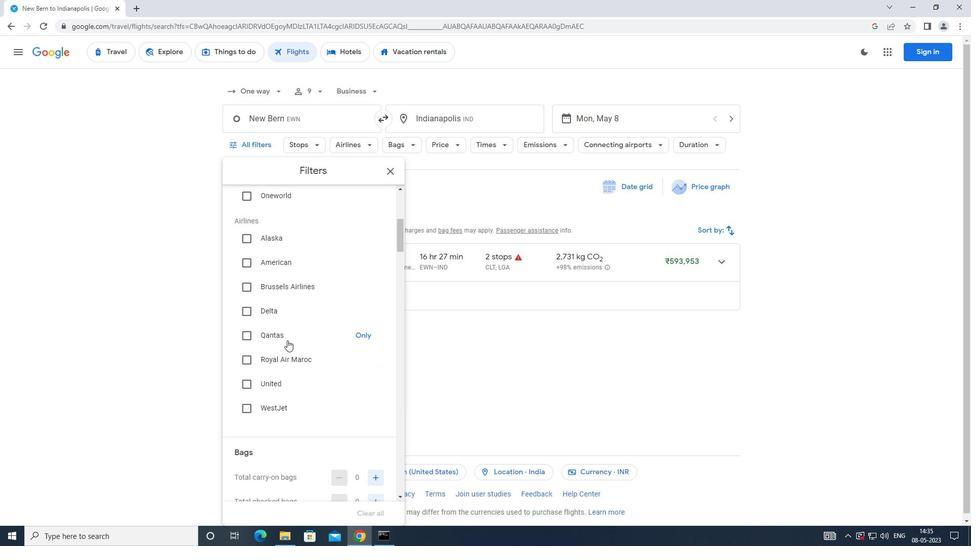 
Action: Mouse moved to (288, 340)
Screenshot: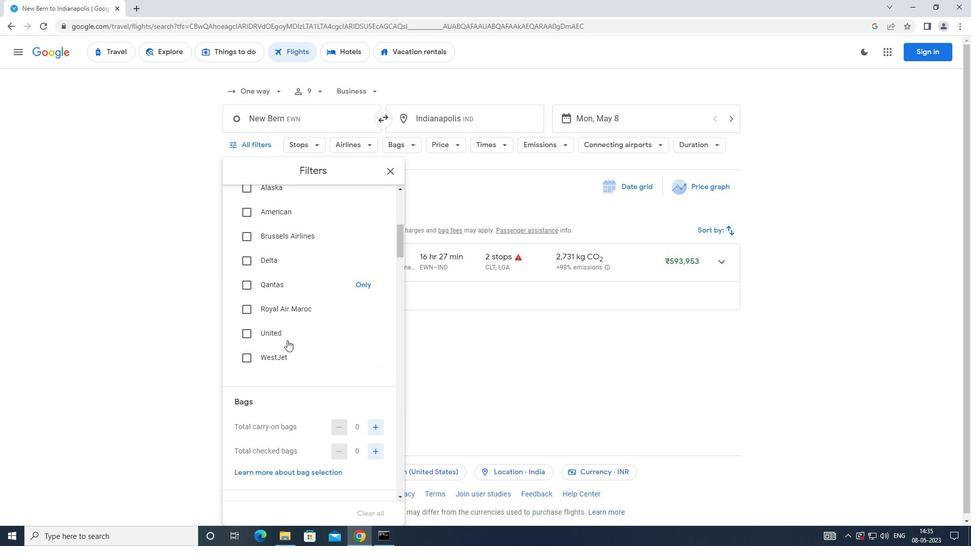 
Action: Mouse scrolled (288, 339) with delta (0, 0)
Screenshot: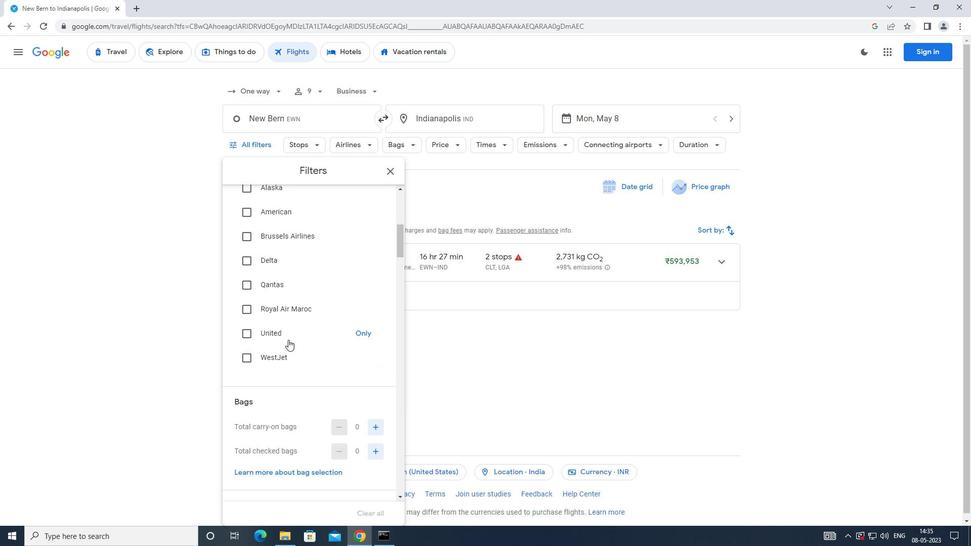 
Action: Mouse moved to (374, 380)
Screenshot: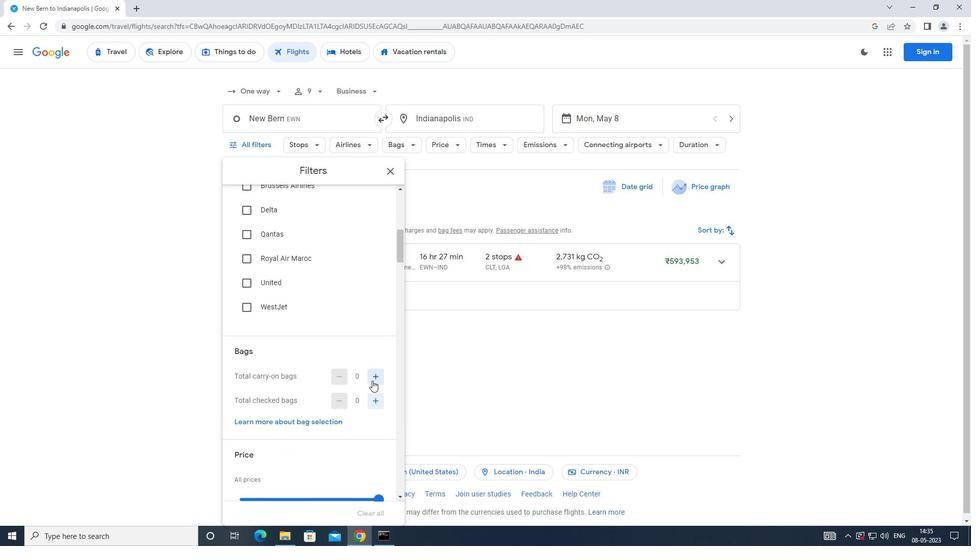 
Action: Mouse pressed left at (374, 380)
Screenshot: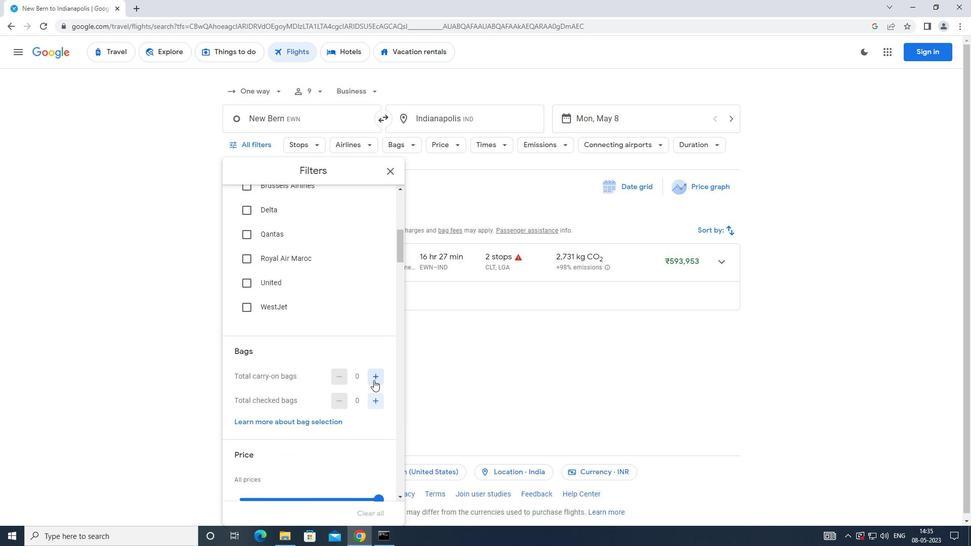 
Action: Mouse moved to (349, 366)
Screenshot: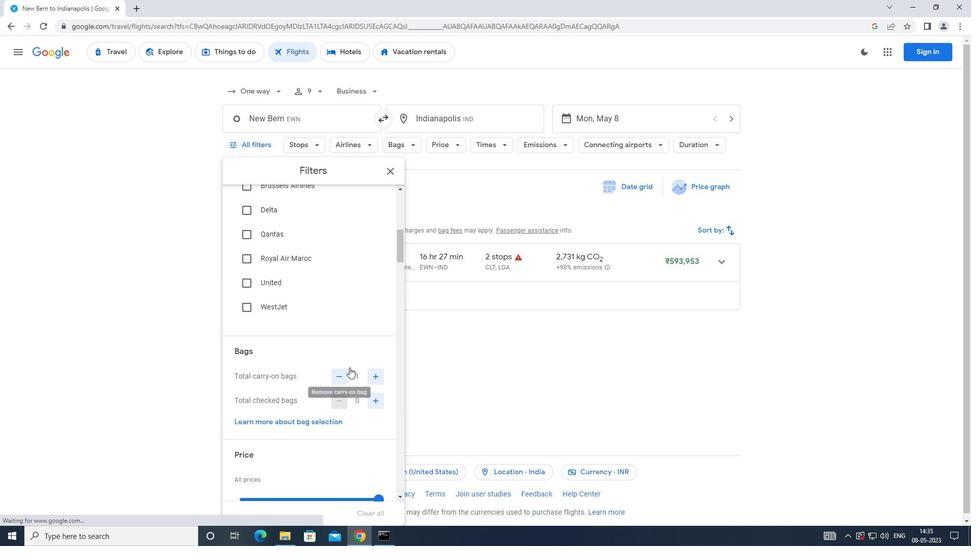 
Action: Mouse scrolled (349, 365) with delta (0, 0)
Screenshot: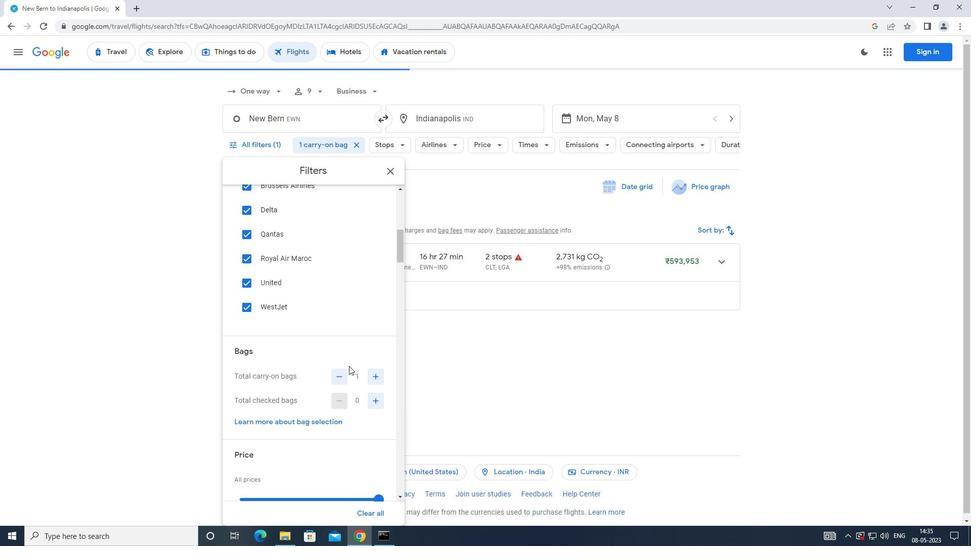 
Action: Mouse scrolled (349, 365) with delta (0, 0)
Screenshot: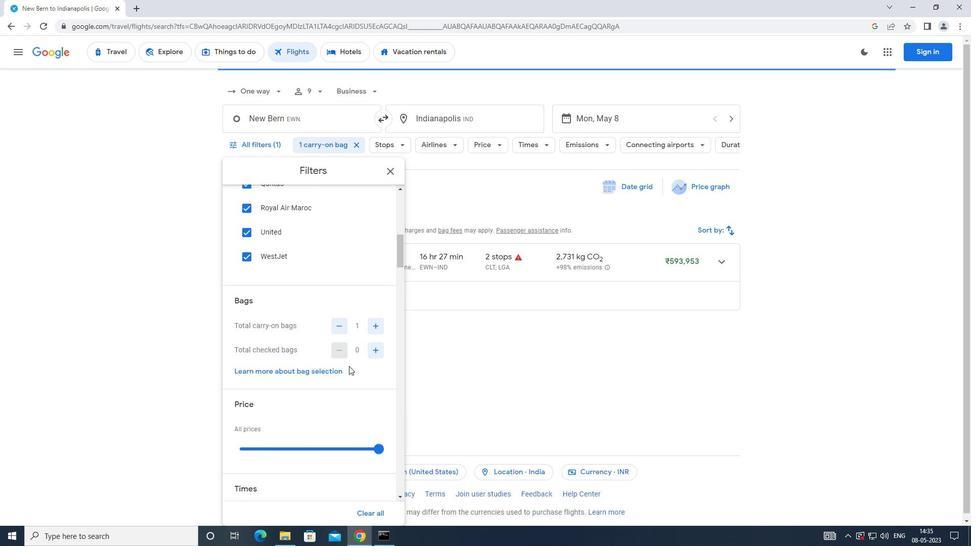 
Action: Mouse moved to (378, 400)
Screenshot: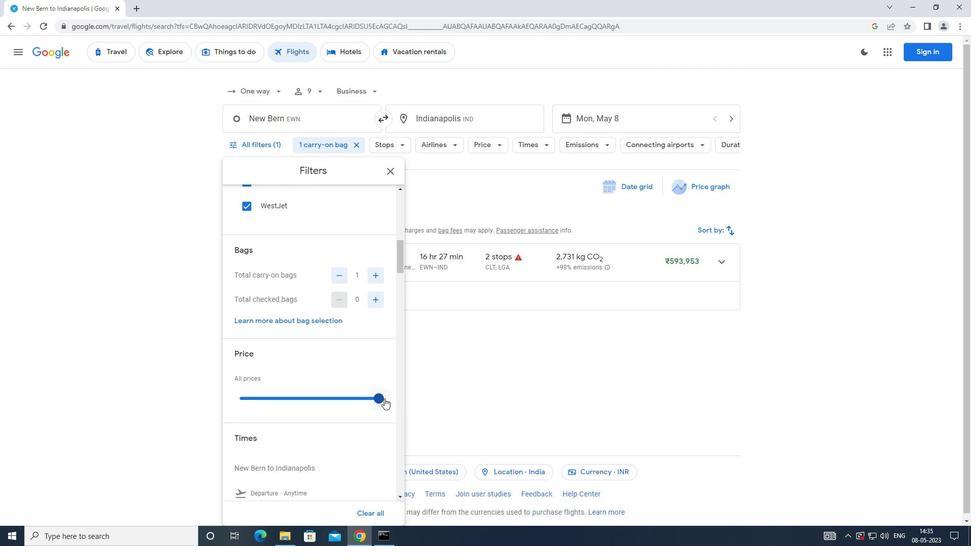 
Action: Mouse pressed left at (378, 400)
Screenshot: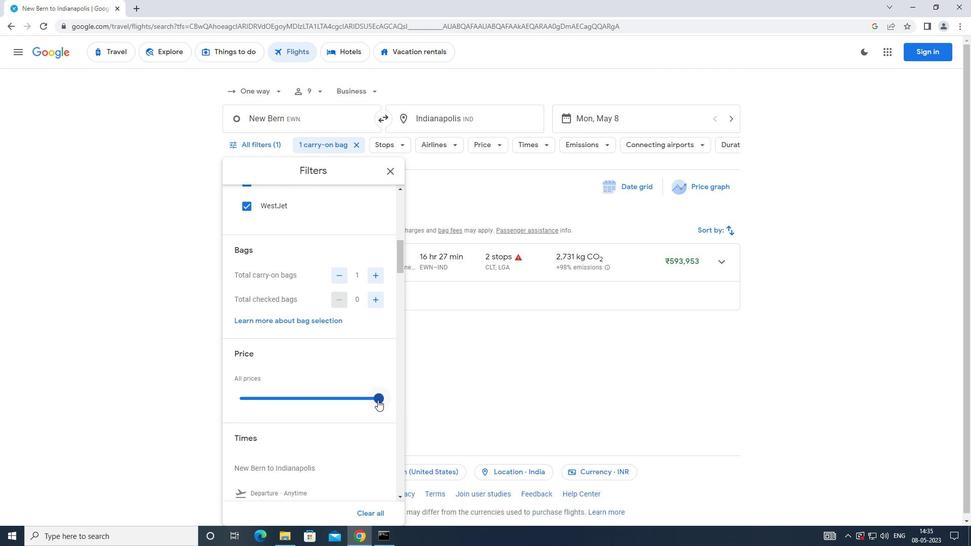 
Action: Mouse moved to (276, 398)
Screenshot: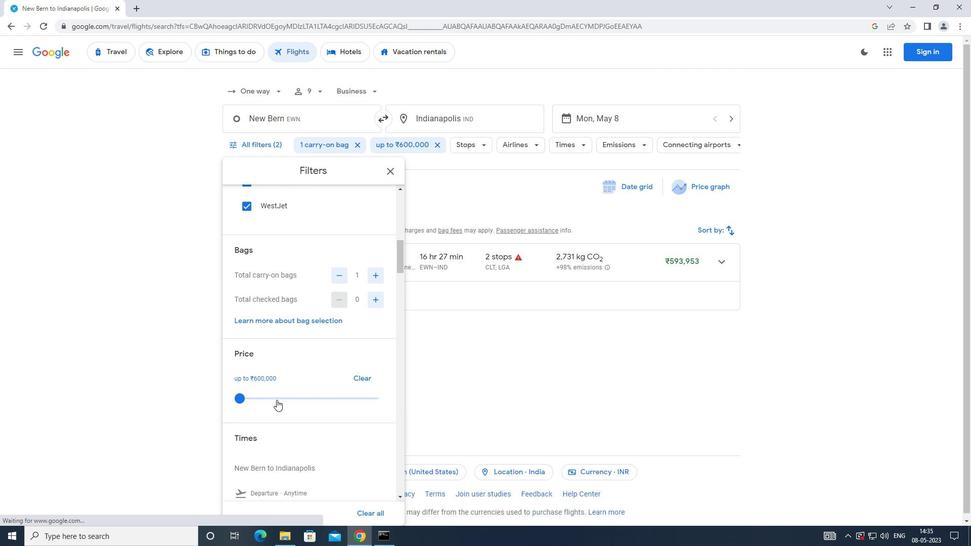
Action: Mouse scrolled (276, 398) with delta (0, 0)
Screenshot: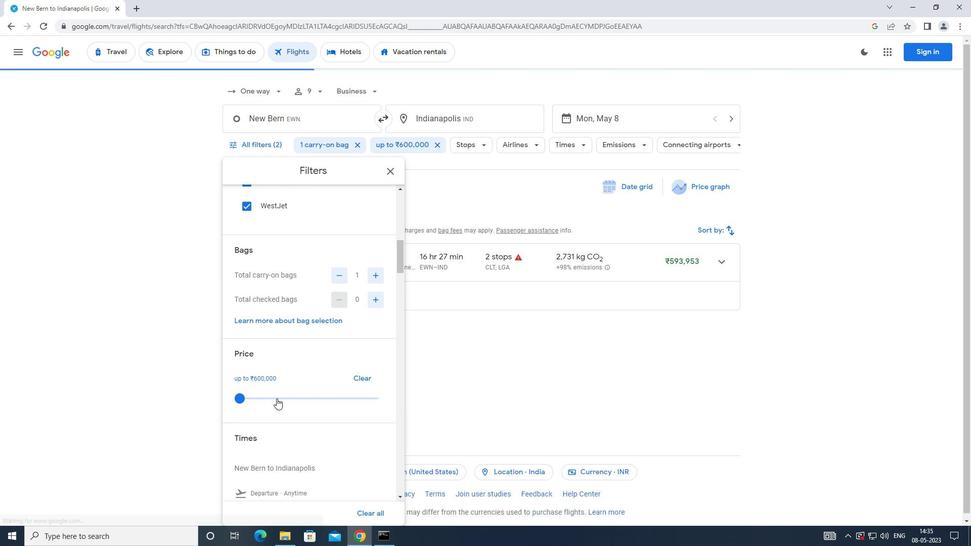 
Action: Mouse scrolled (276, 398) with delta (0, 0)
Screenshot: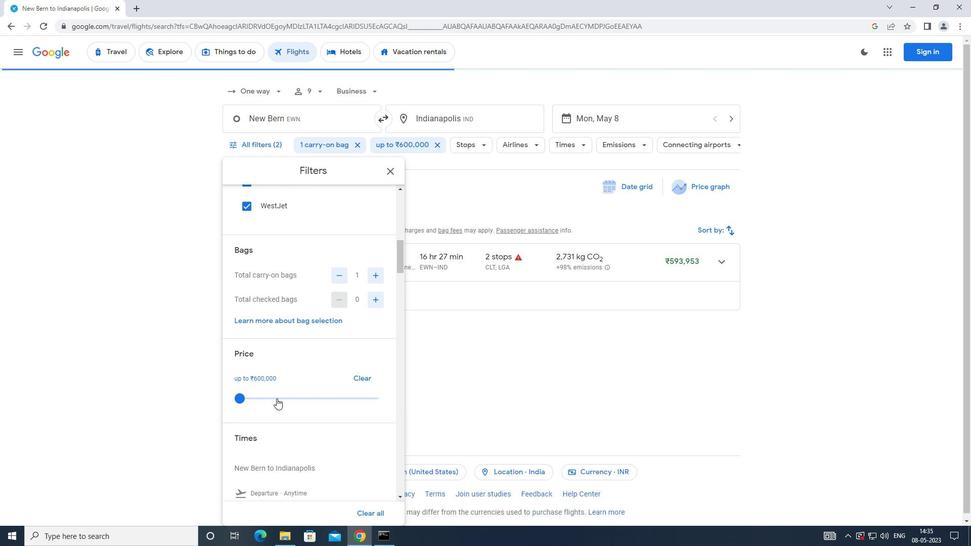 
Action: Mouse moved to (241, 413)
Screenshot: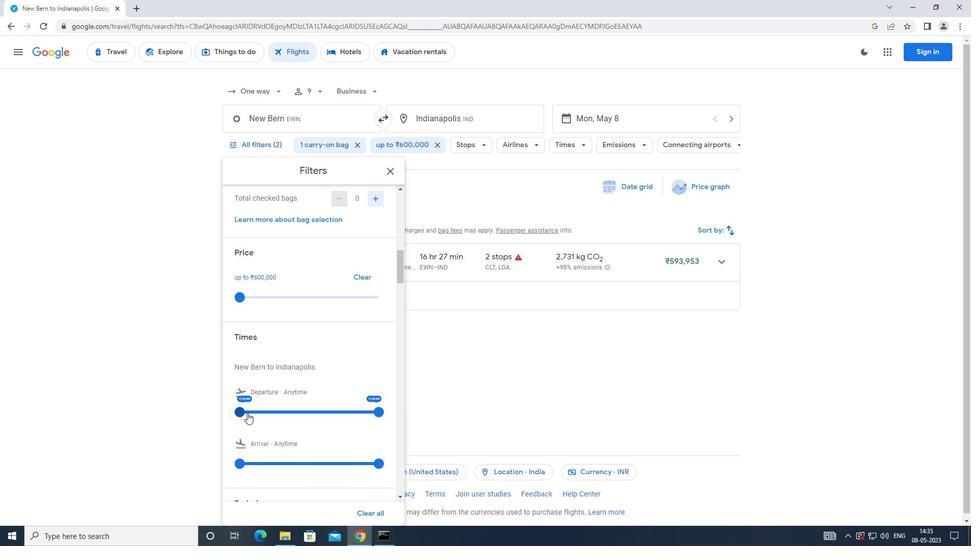 
Action: Mouse pressed left at (241, 413)
Screenshot: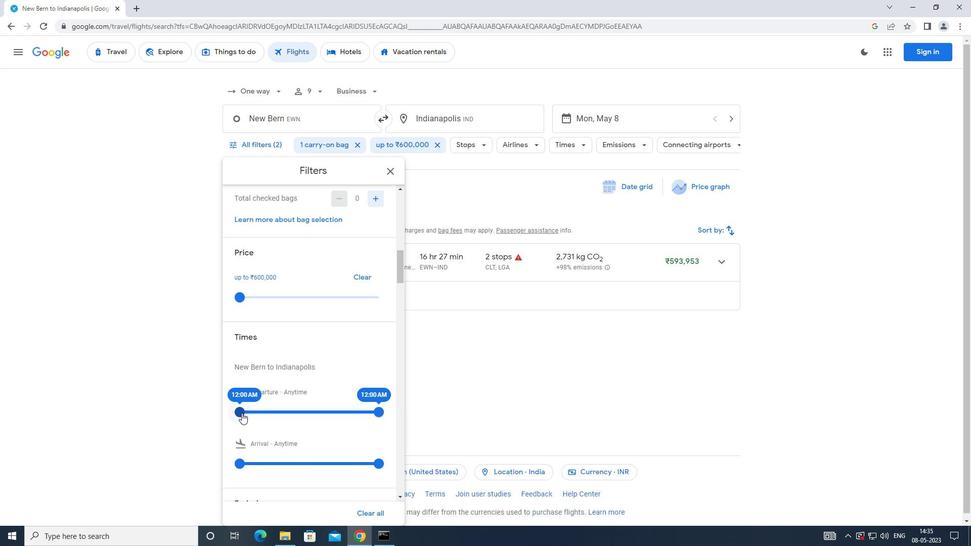 
Action: Mouse moved to (381, 416)
Screenshot: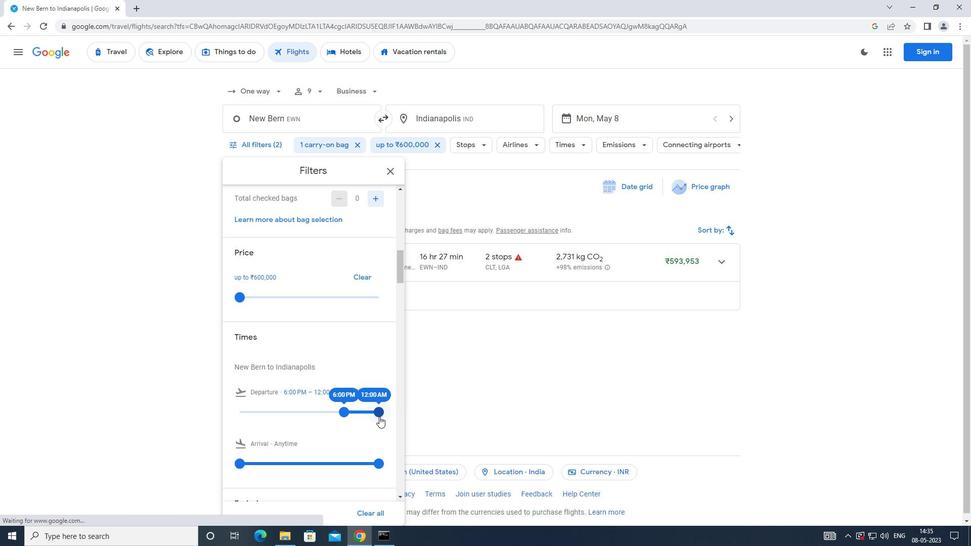 
Action: Mouse pressed left at (381, 416)
Screenshot: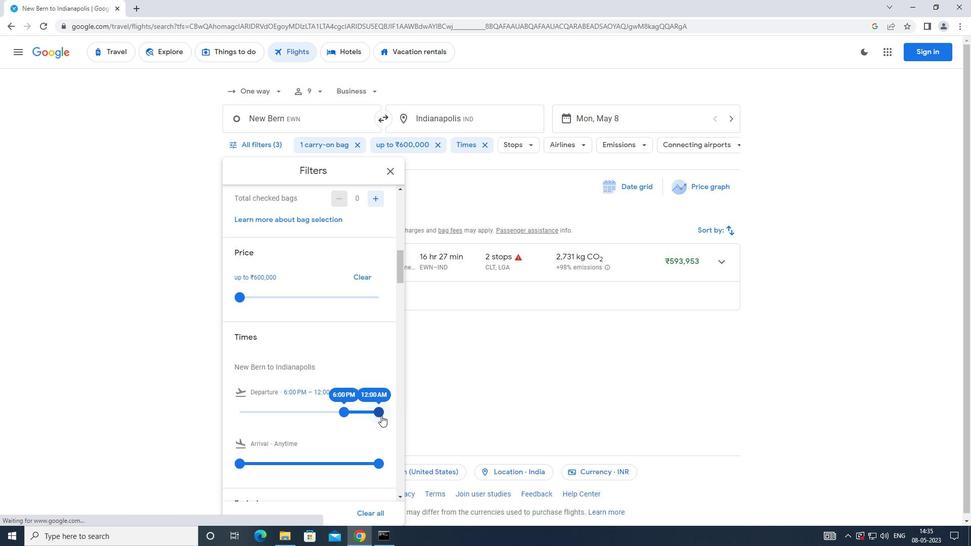 
Action: Mouse moved to (389, 171)
Screenshot: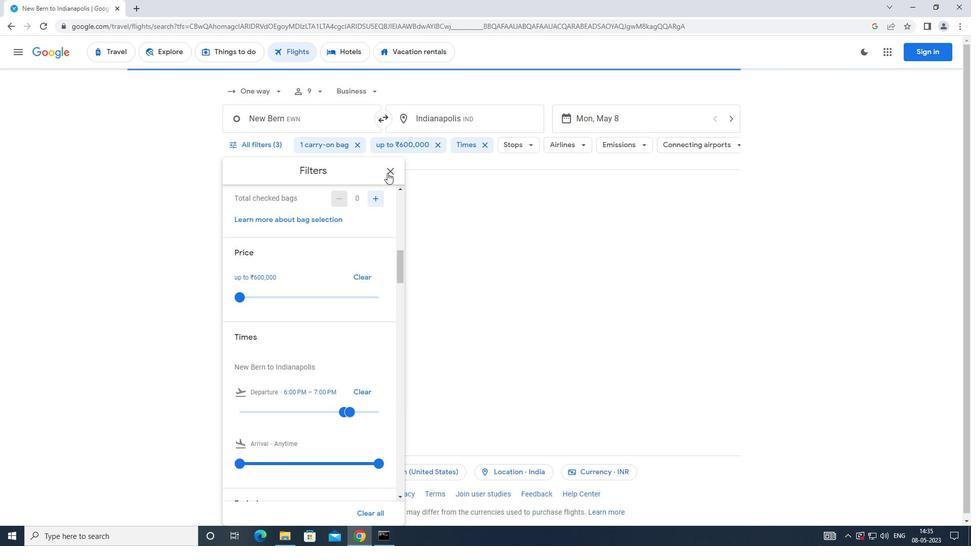 
Action: Mouse pressed left at (389, 171)
Screenshot: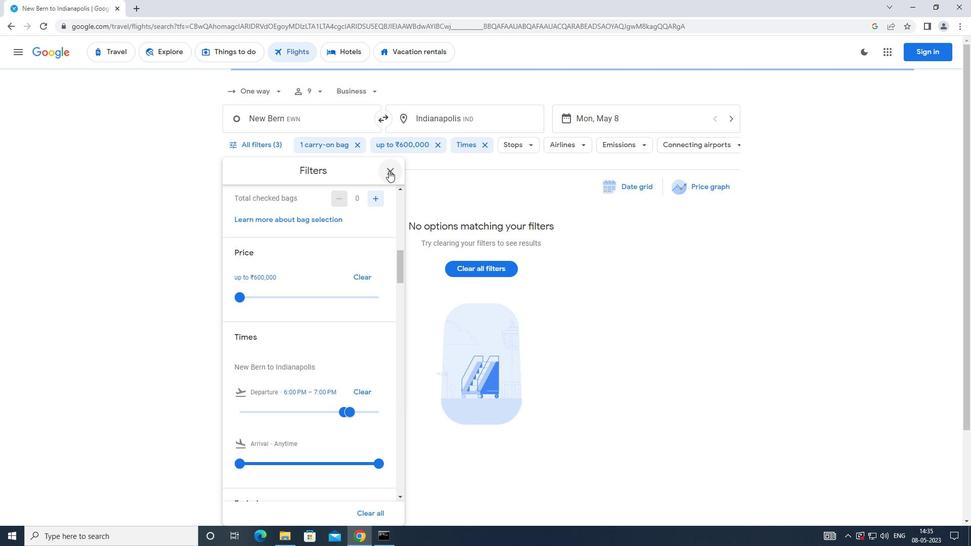 
Action: Mouse moved to (383, 213)
Screenshot: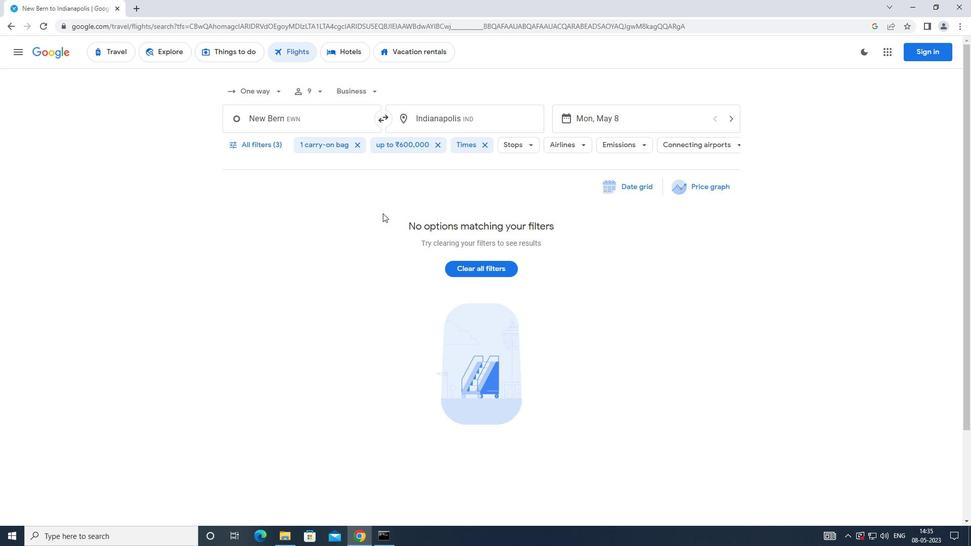 
